 Task: Schedule a 90-minute art history lecture and gallery tour with an art historian for cultural enrichment.
Action: Mouse pressed left at (586, 236)
Screenshot: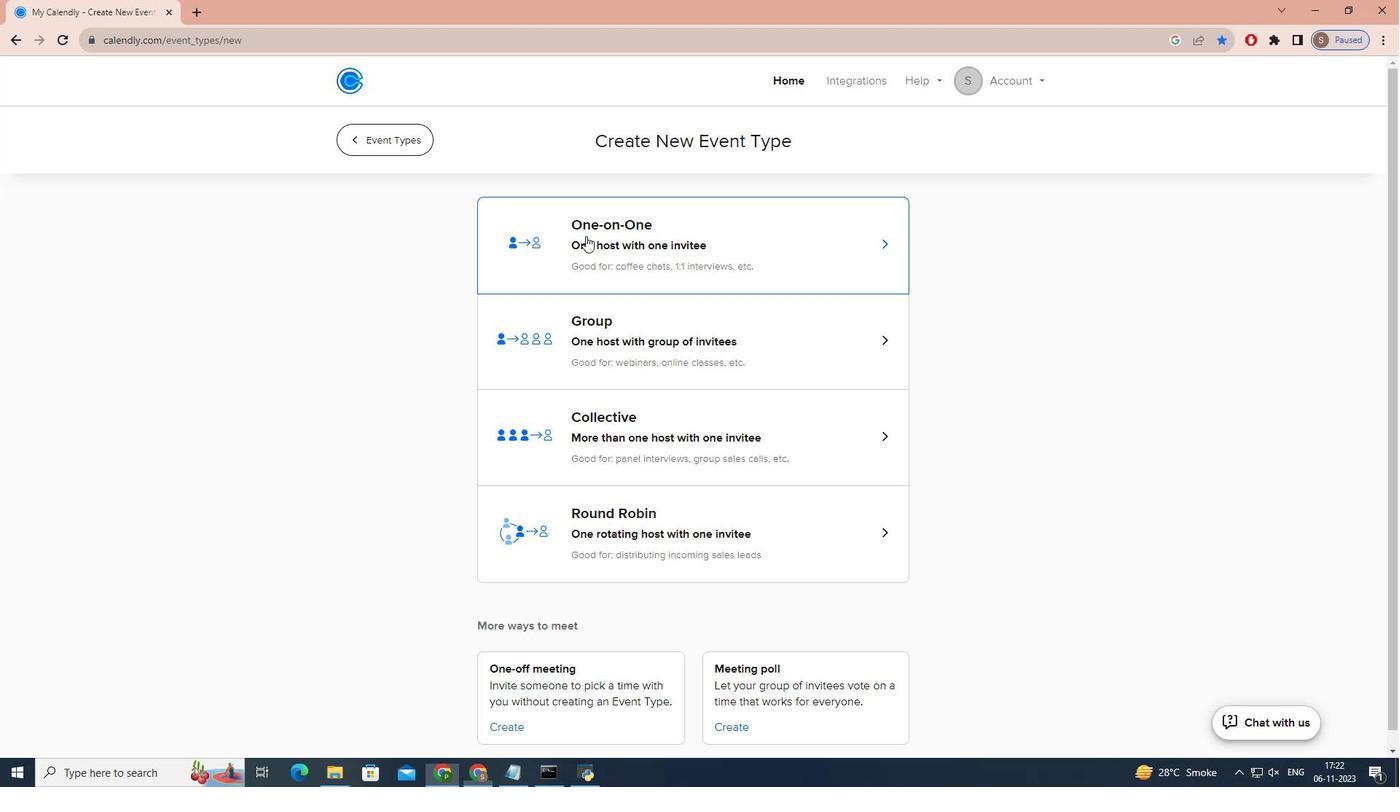 
Action: Mouse moved to (537, 343)
Screenshot: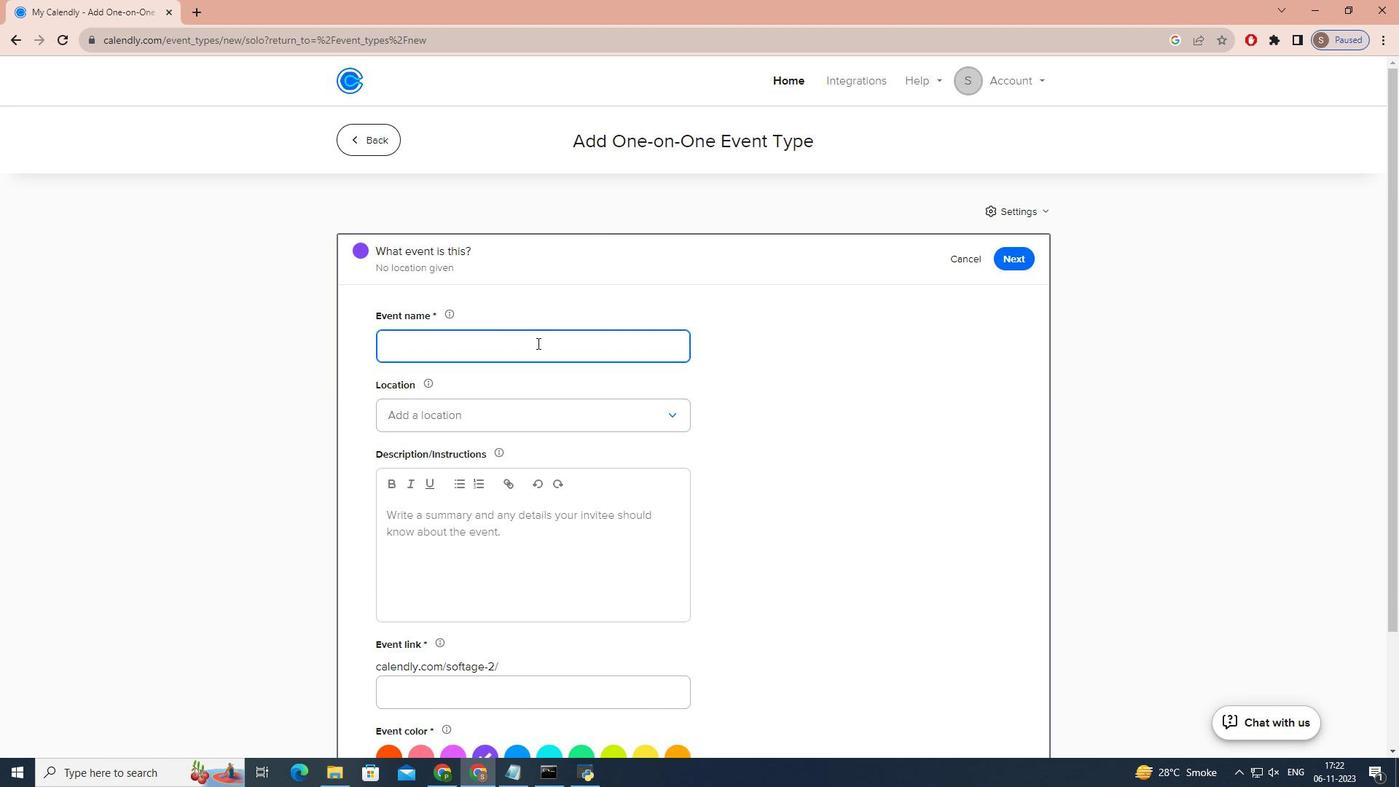 
Action: Key pressed a<Key.caps_lock>RT<Key.space><Key.caps_lock>h<Key.caps_lock>ISTORY<Key.space><Key.caps_lock>l<Key.caps_lock>ECTURE<Key.space>AND<Key.space><Key.caps_lock>g<Key.caps_lock>ALLERY<Key.space><Key.caps_lock>t<Key.caps_lock>OUR
Screenshot: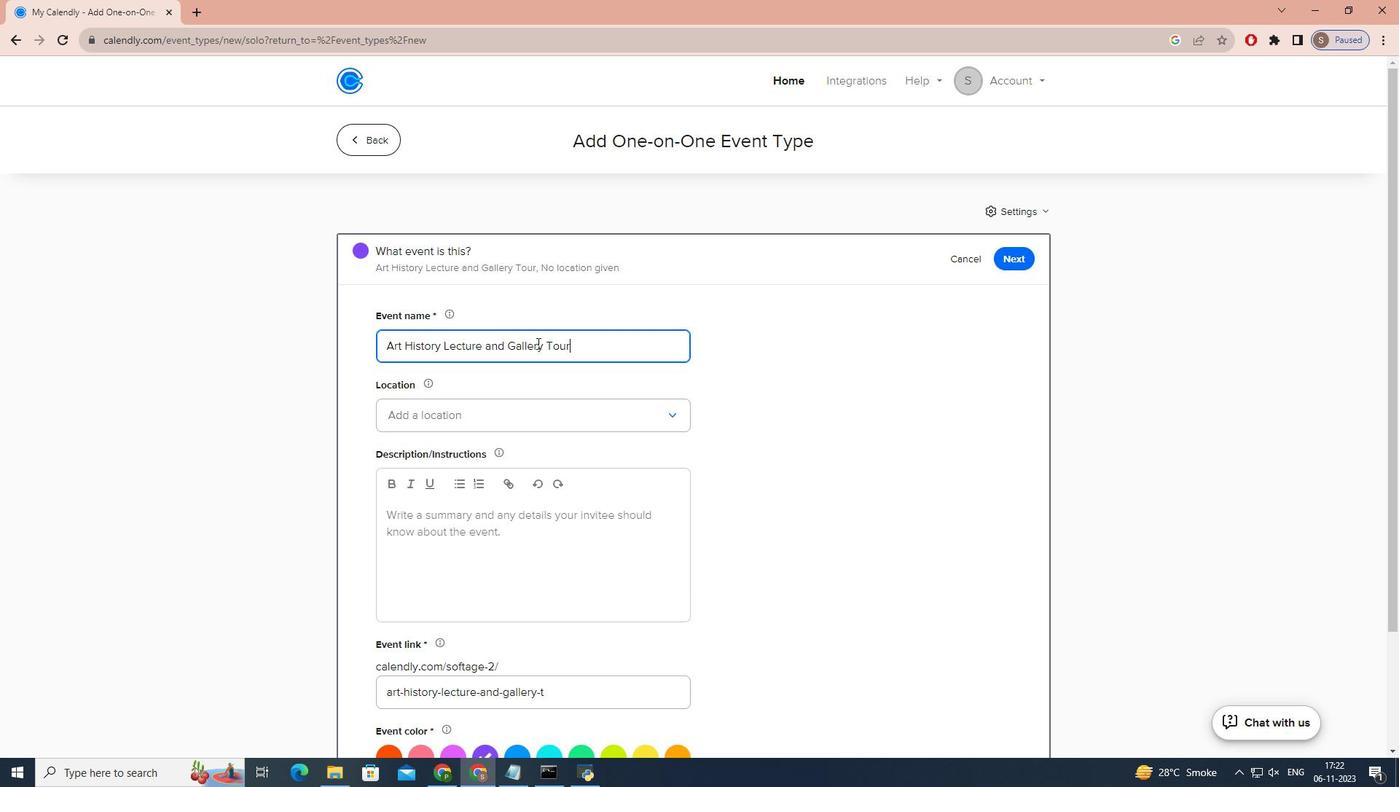 
Action: Mouse moved to (543, 417)
Screenshot: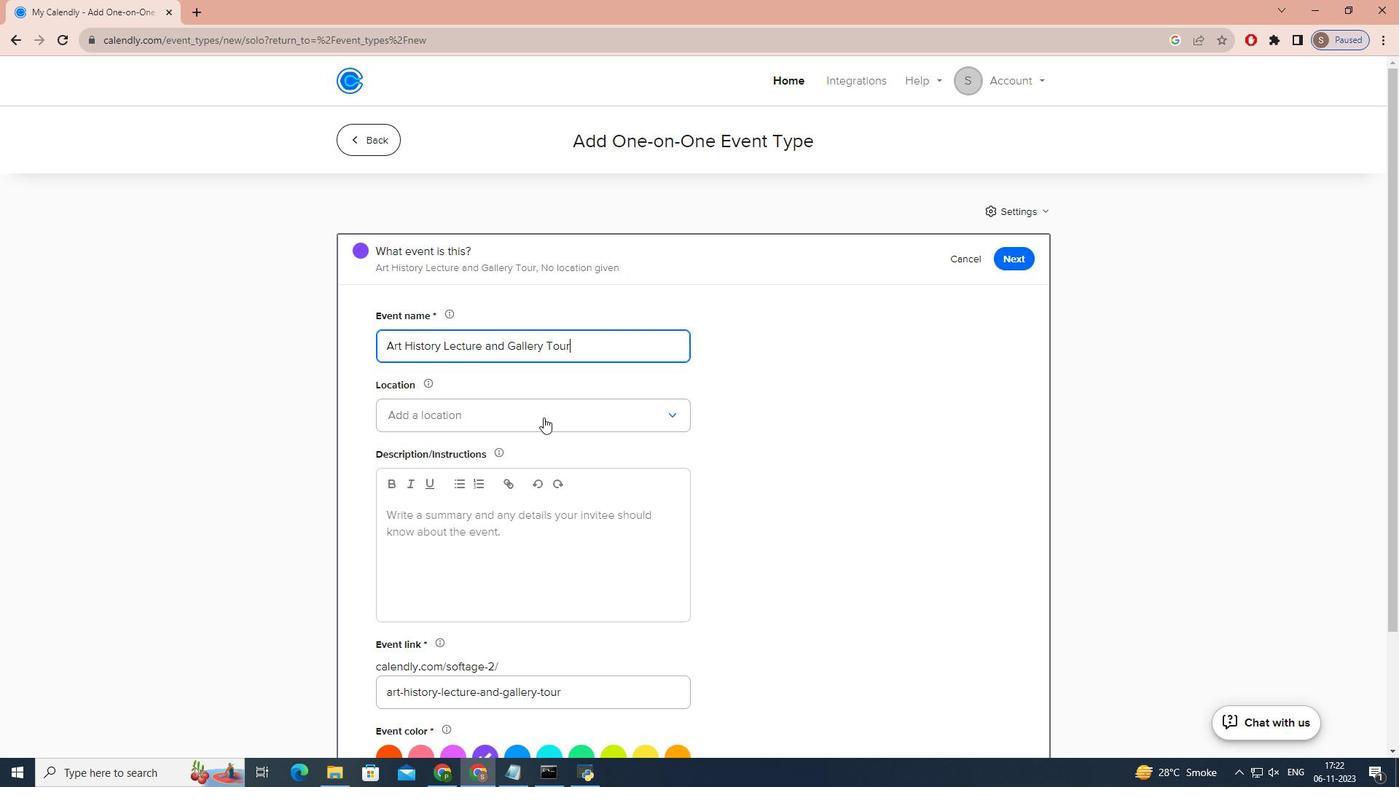 
Action: Mouse pressed left at (543, 417)
Screenshot: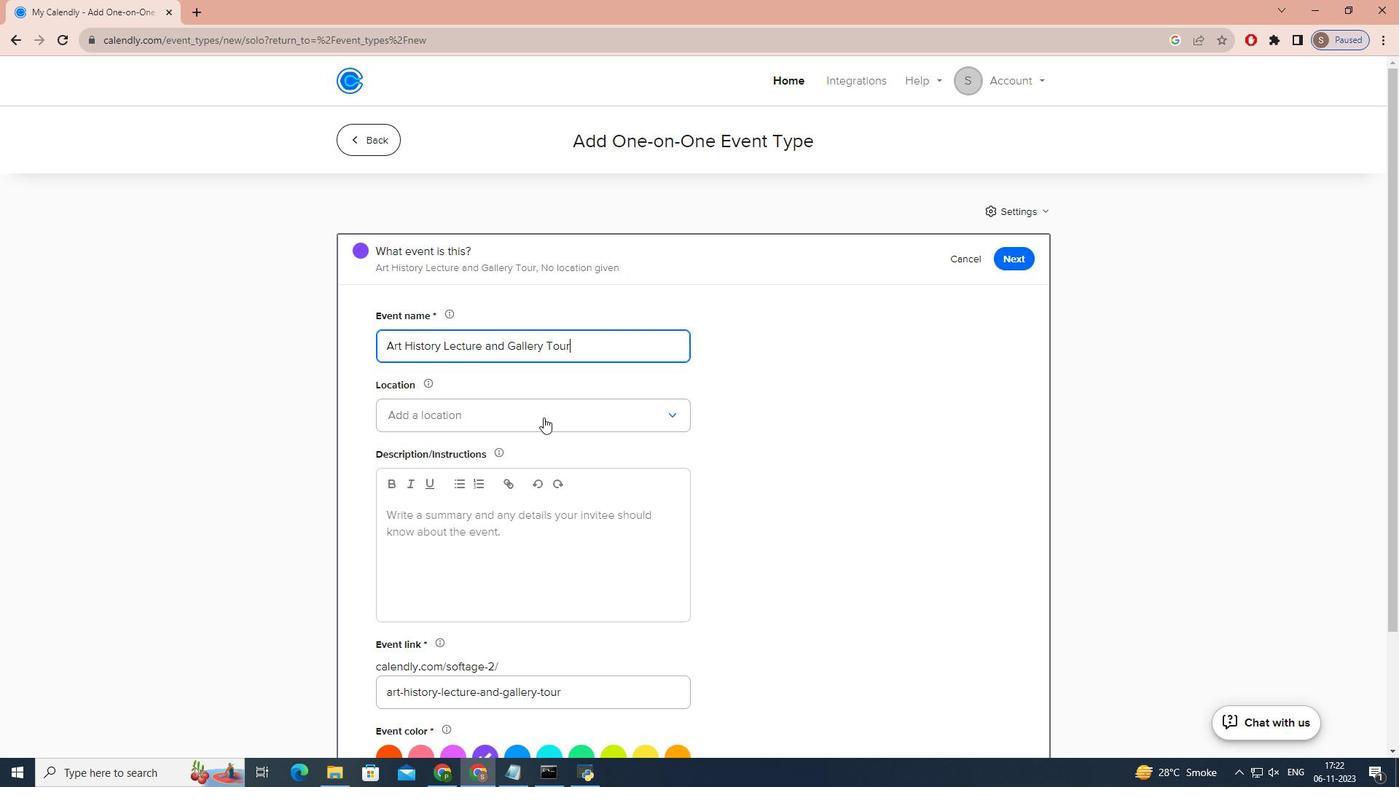 
Action: Mouse moved to (543, 453)
Screenshot: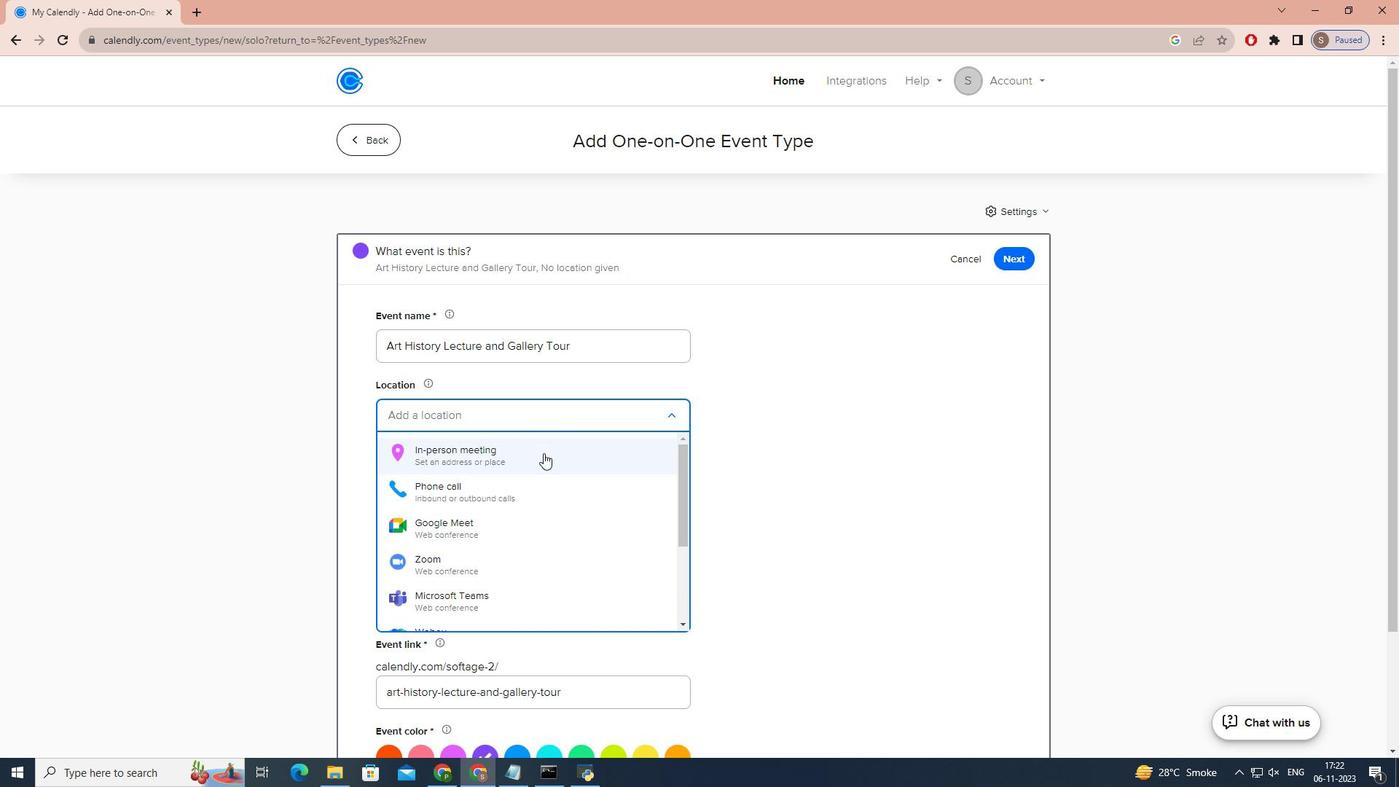 
Action: Mouse pressed left at (543, 453)
Screenshot: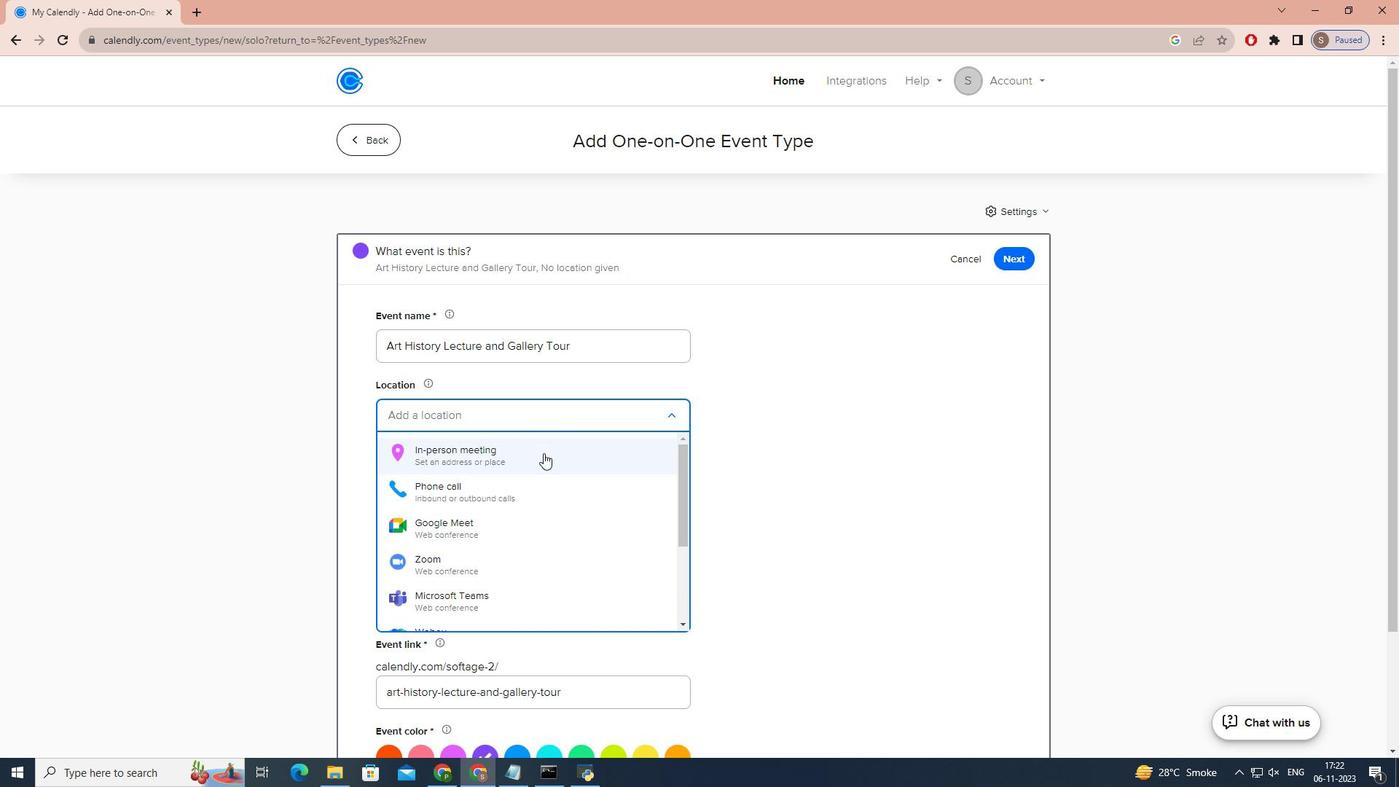 
Action: Mouse moved to (610, 253)
Screenshot: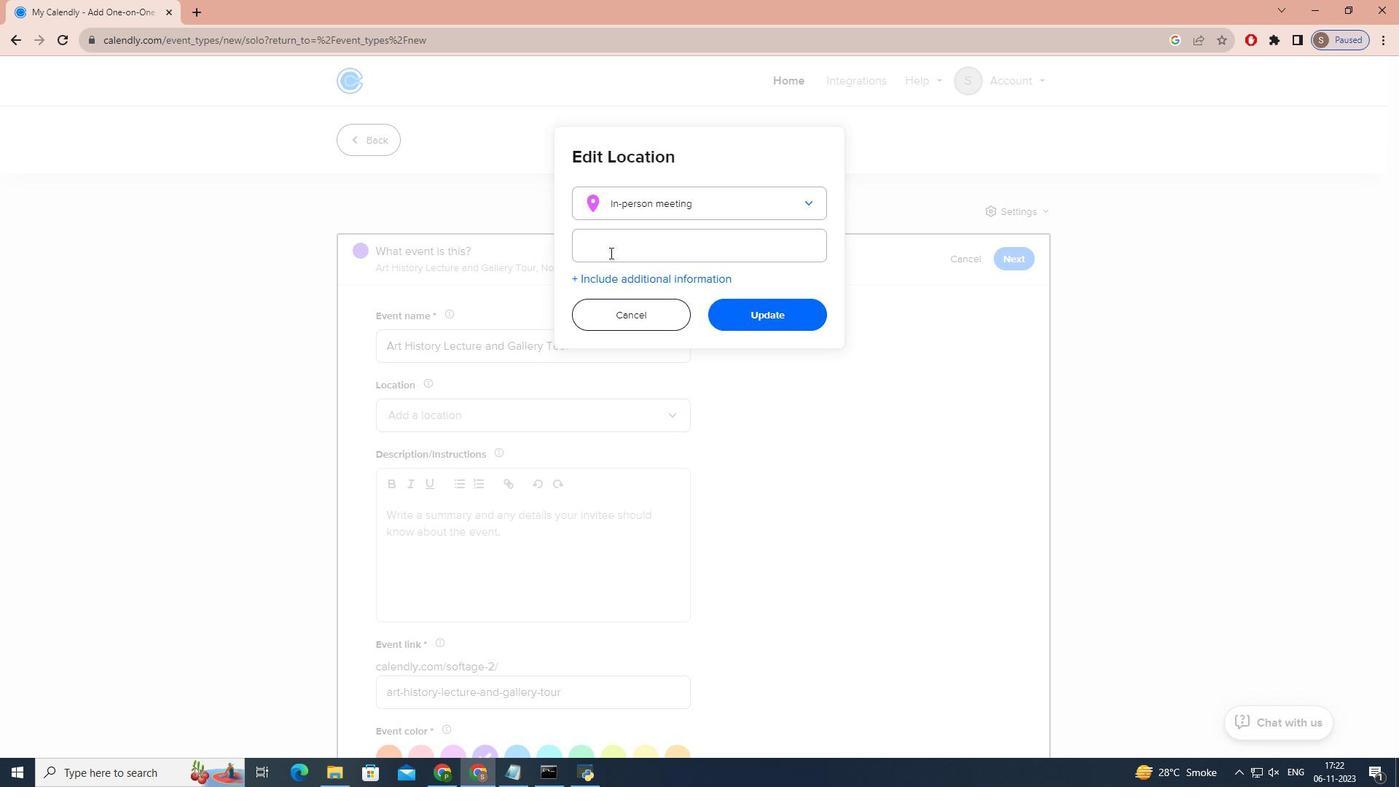 
Action: Mouse pressed left at (610, 253)
Screenshot: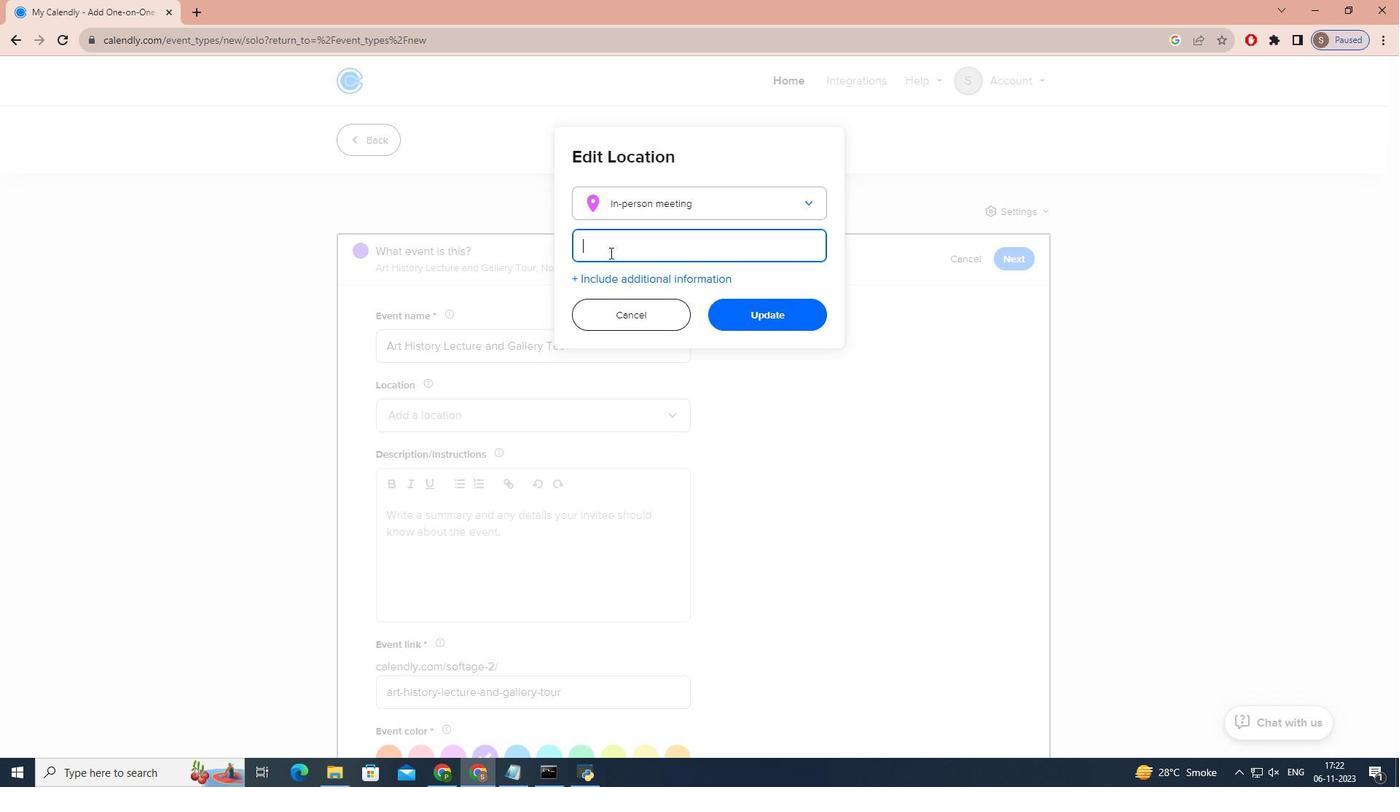 
Action: Key pressed <Key.caps_lock>t<Key.caps_lock>HE<Key.space><Key.caps_lock>m<Key.caps_lock>ETROPOLITAN<Key.space><Key.caps_lock>m<Key.caps_lock>UESUM<Key.space>OF<Key.space><Key.caps_lock>a<Key.caps_lock>RT
Screenshot: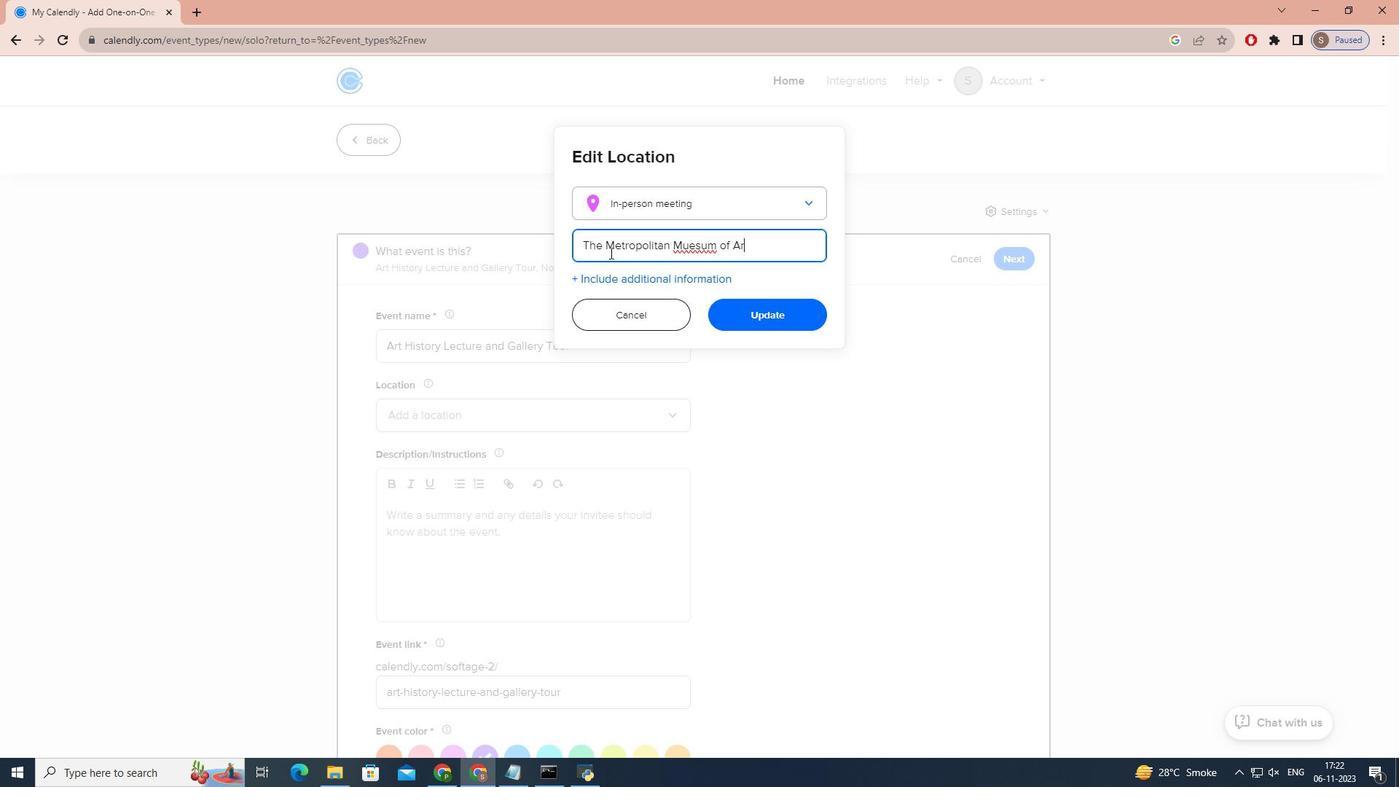 
Action: Mouse moved to (687, 247)
Screenshot: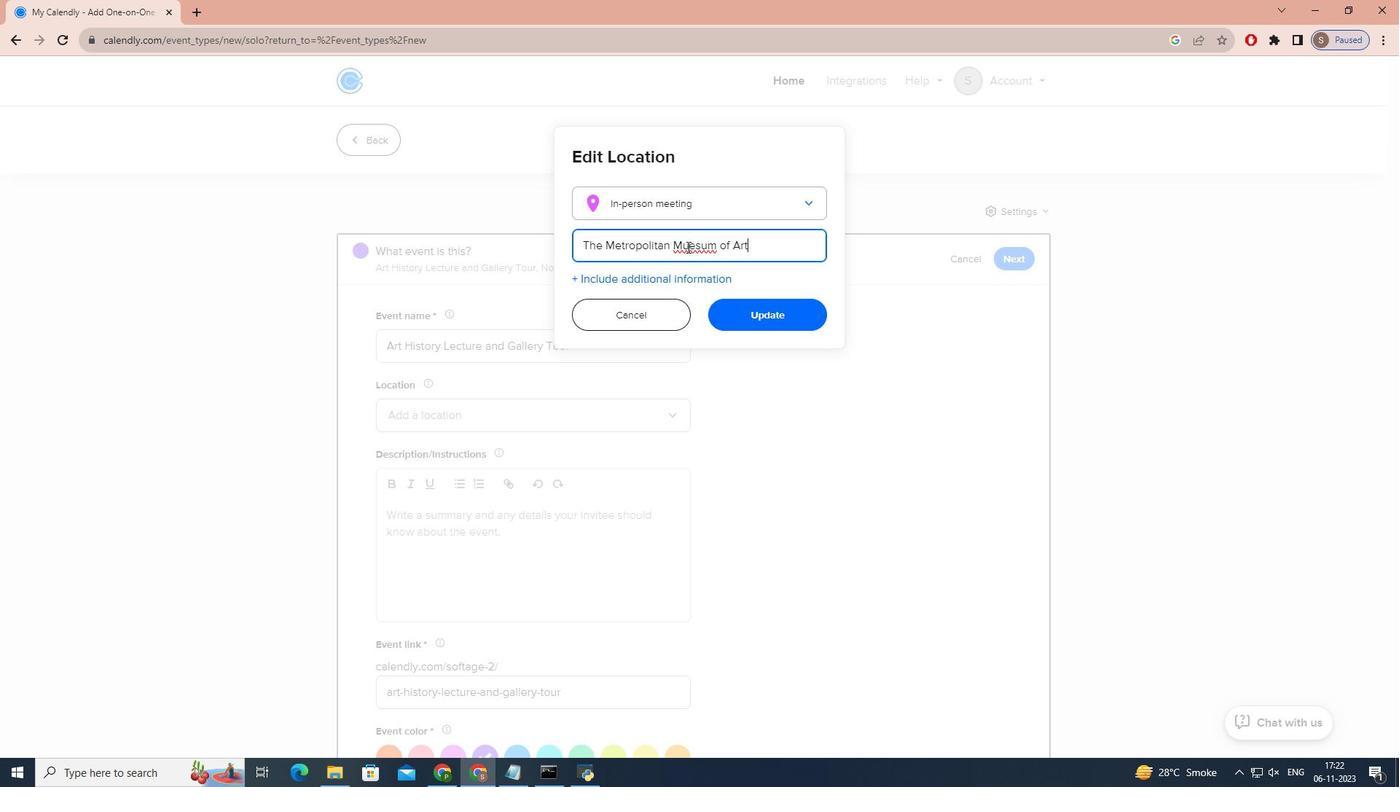 
Action: Mouse pressed left at (687, 247)
Screenshot: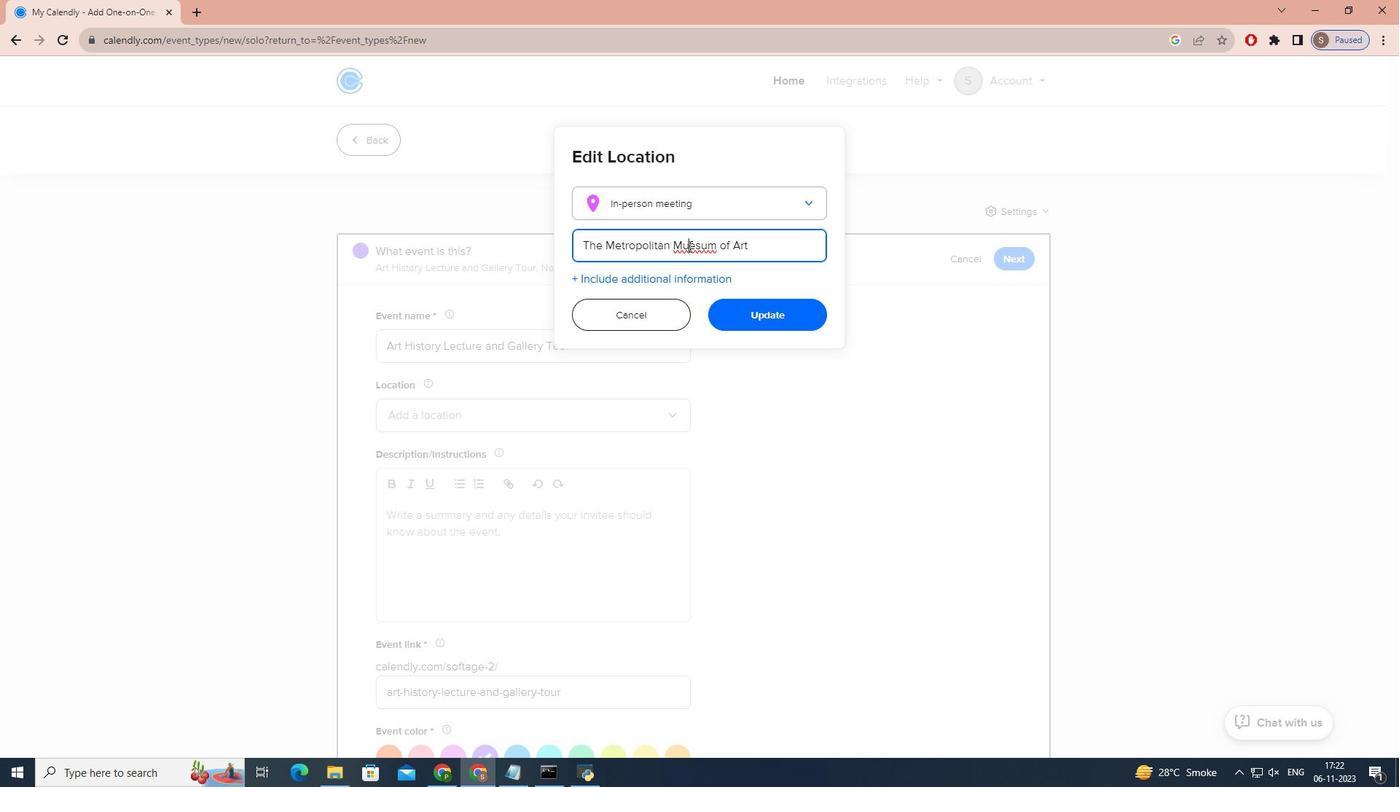 
Action: Mouse moved to (689, 246)
Screenshot: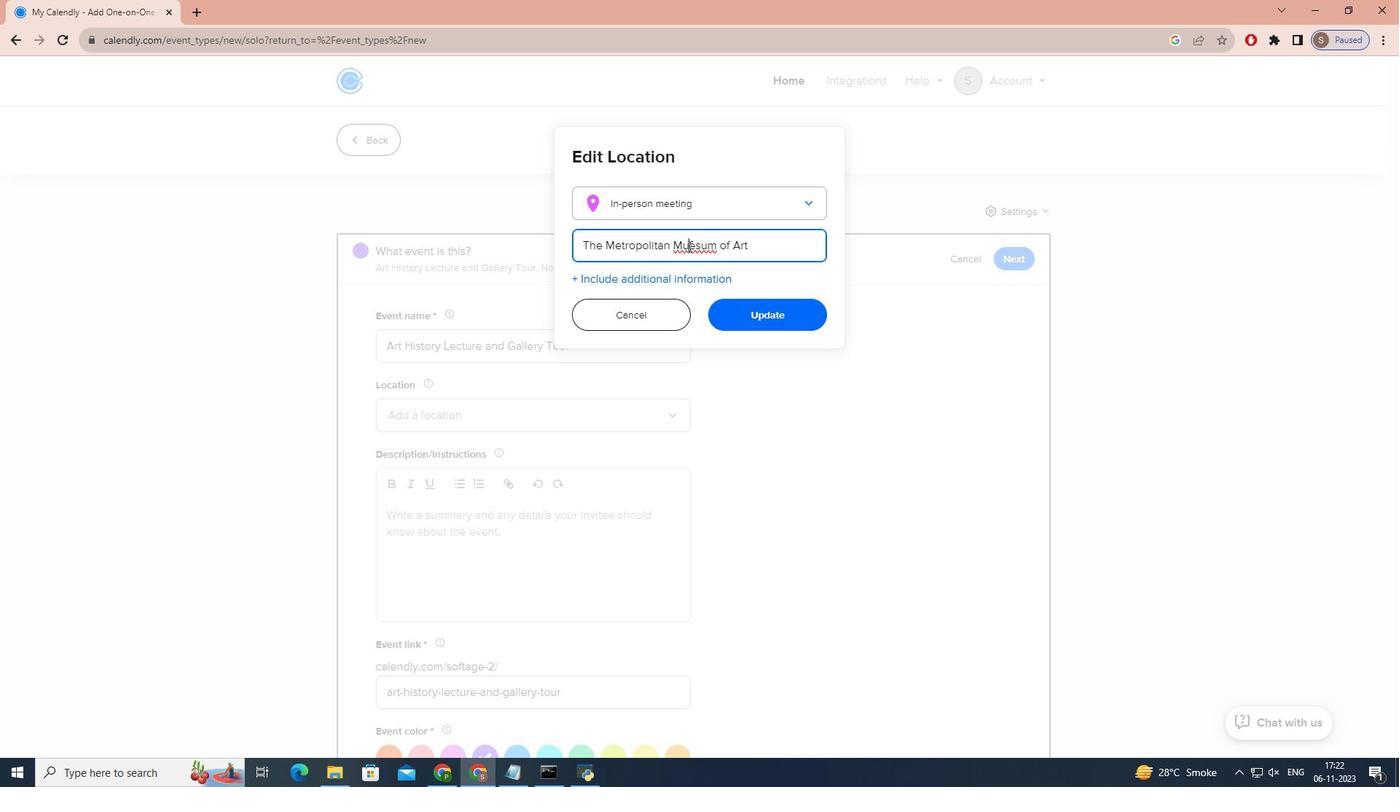 
Action: Key pressed S
Screenshot: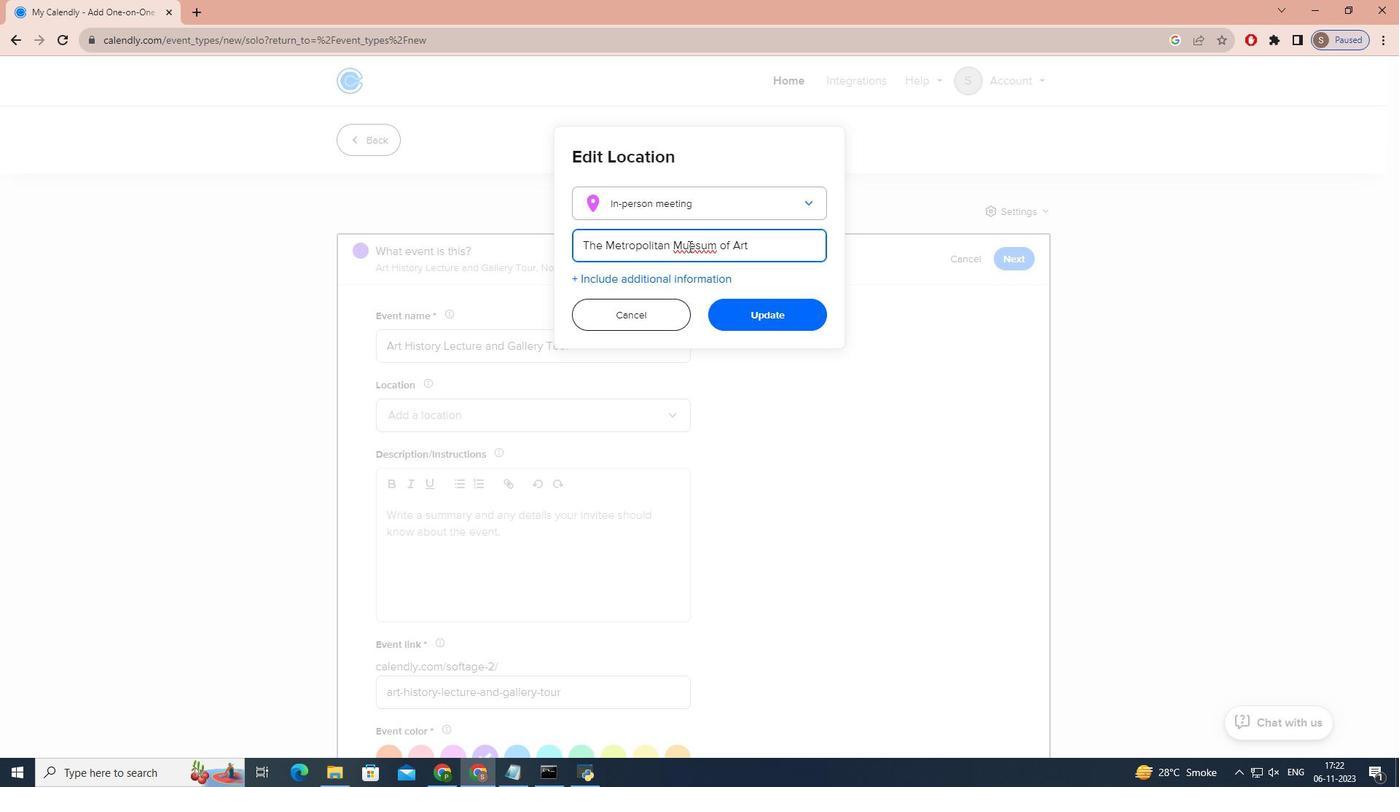 
Action: Mouse moved to (711, 247)
Screenshot: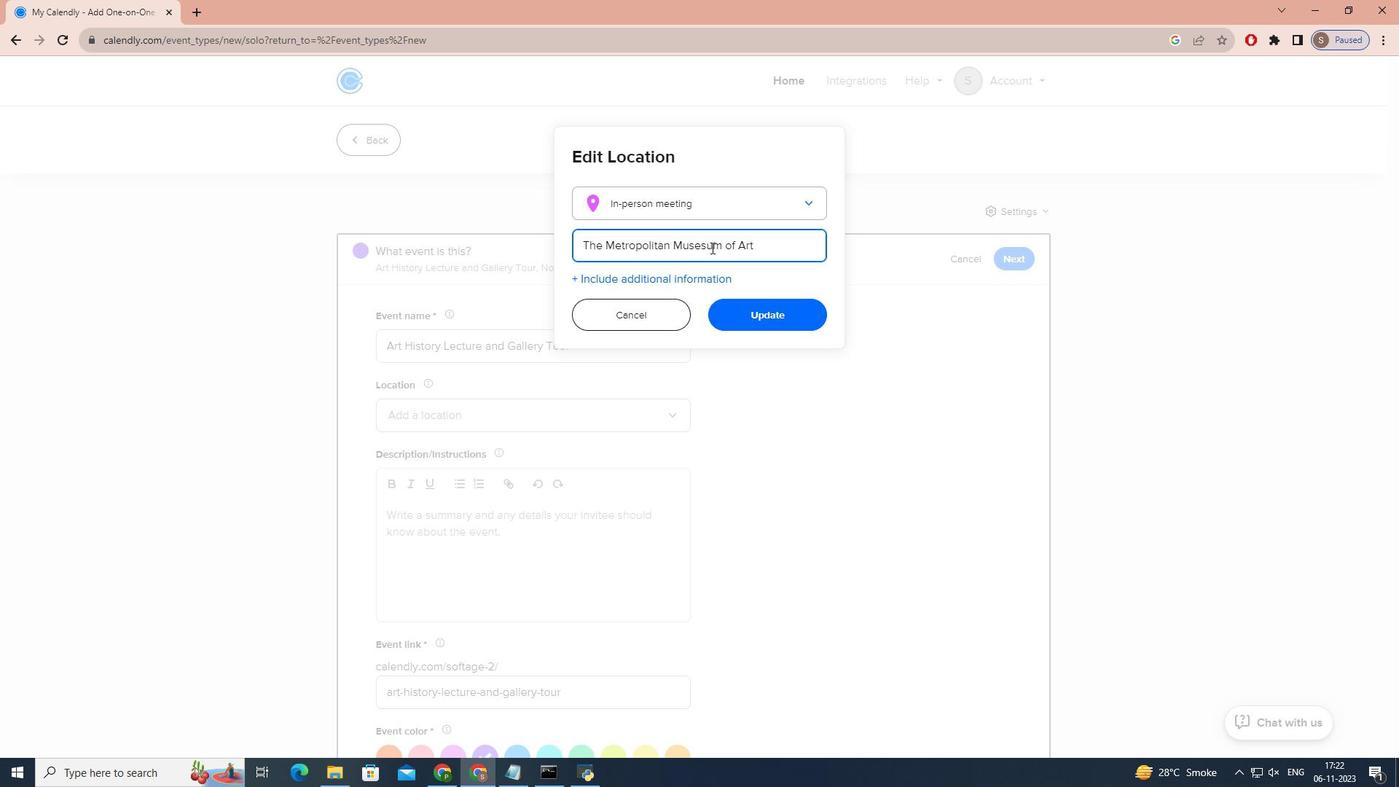 
Action: Mouse pressed left at (711, 247)
Screenshot: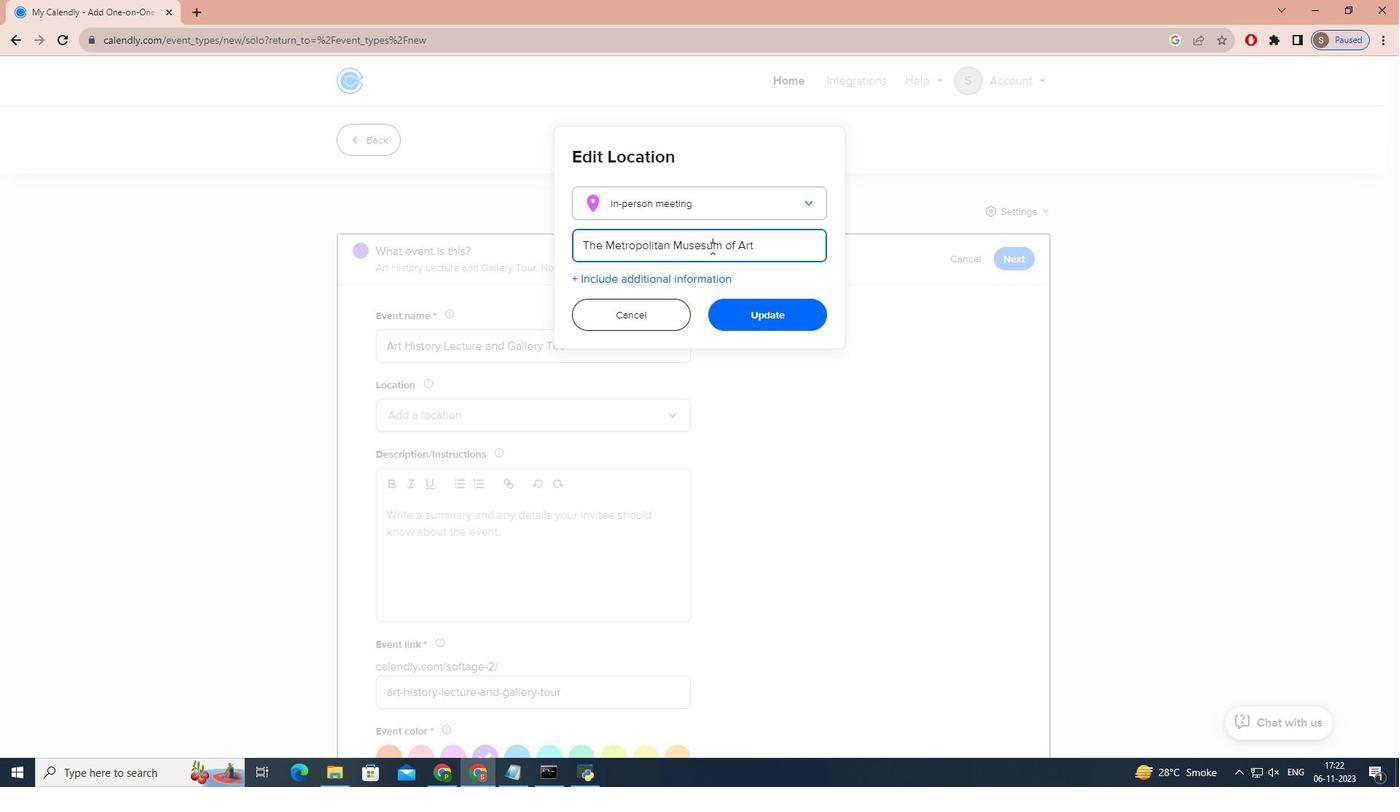 
Action: Mouse moved to (704, 242)
Screenshot: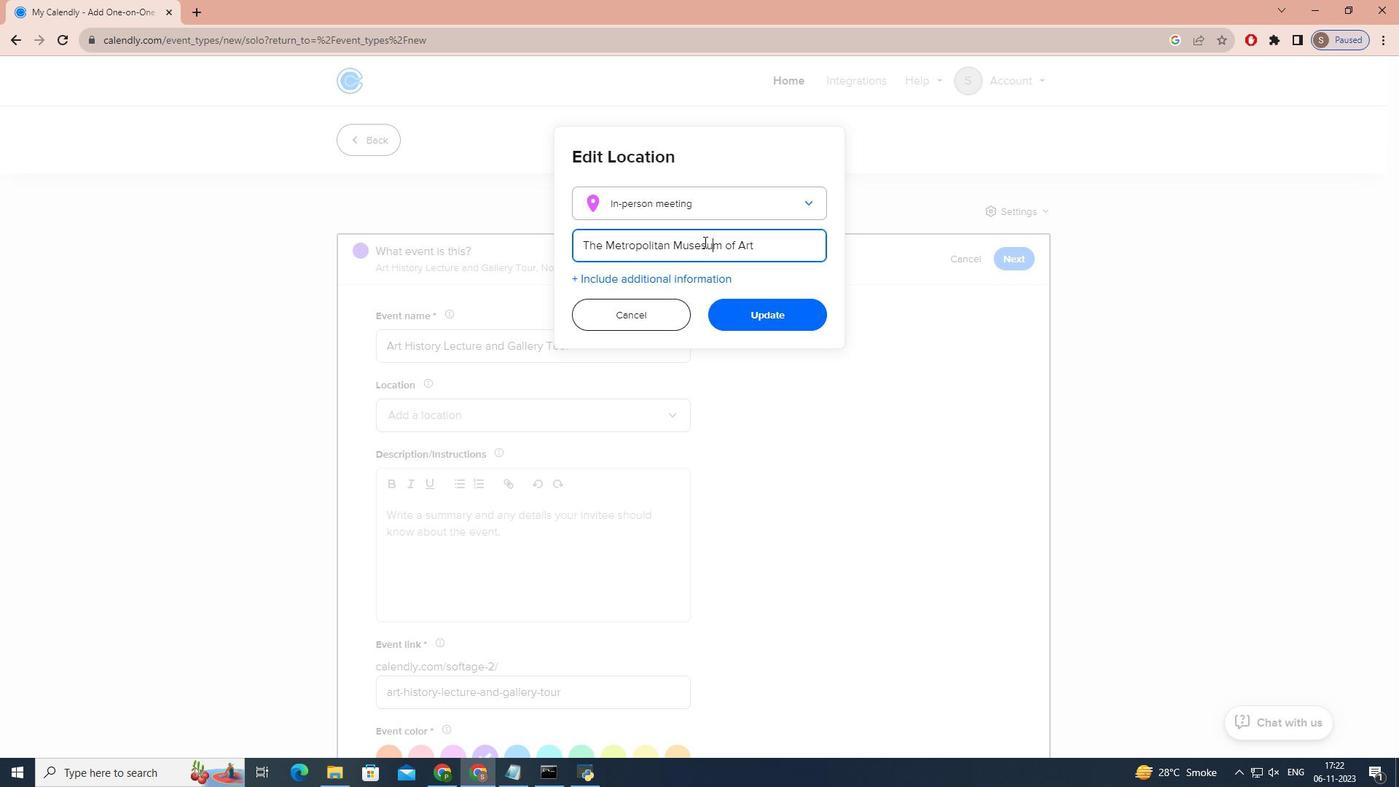 
Action: Mouse pressed left at (704, 242)
Screenshot: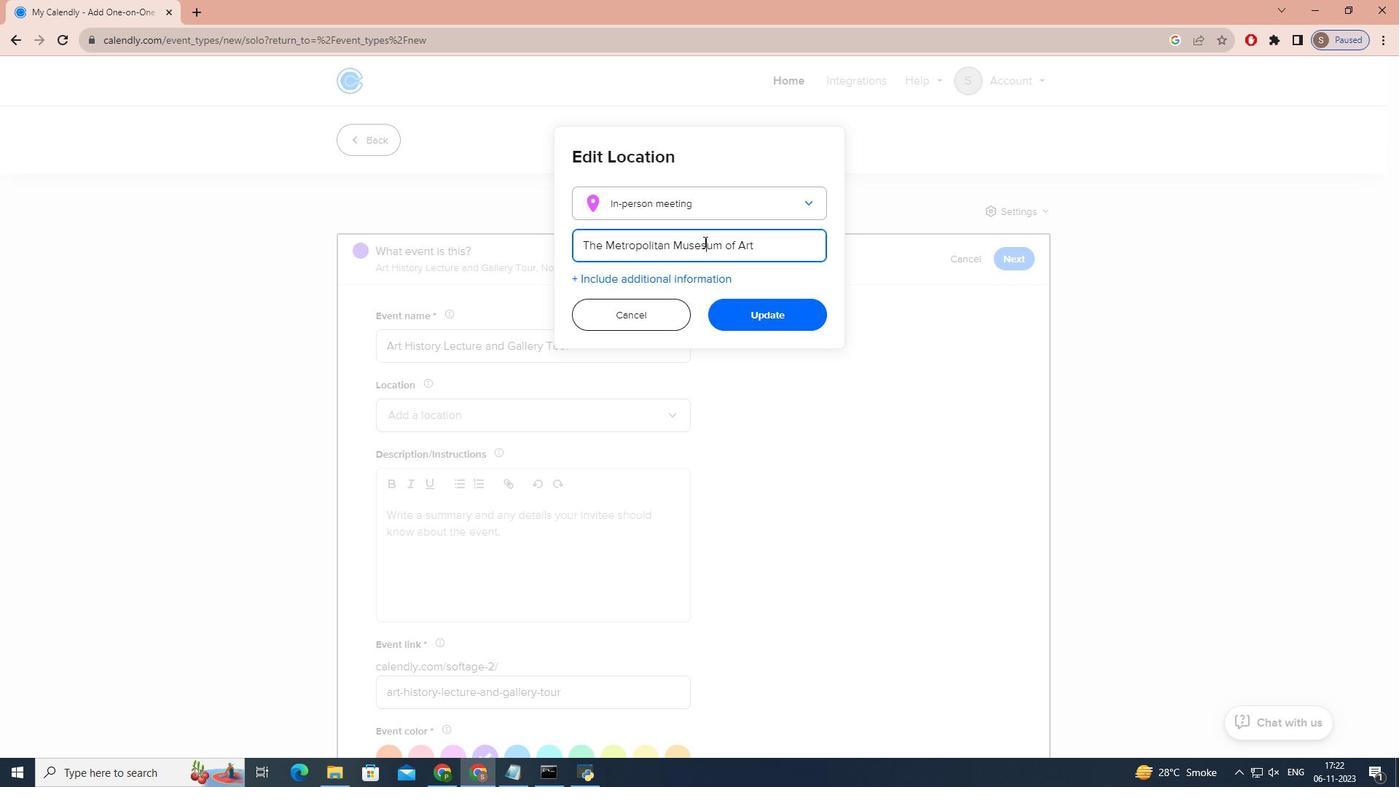 
Action: Key pressed <Key.backspace>
Screenshot: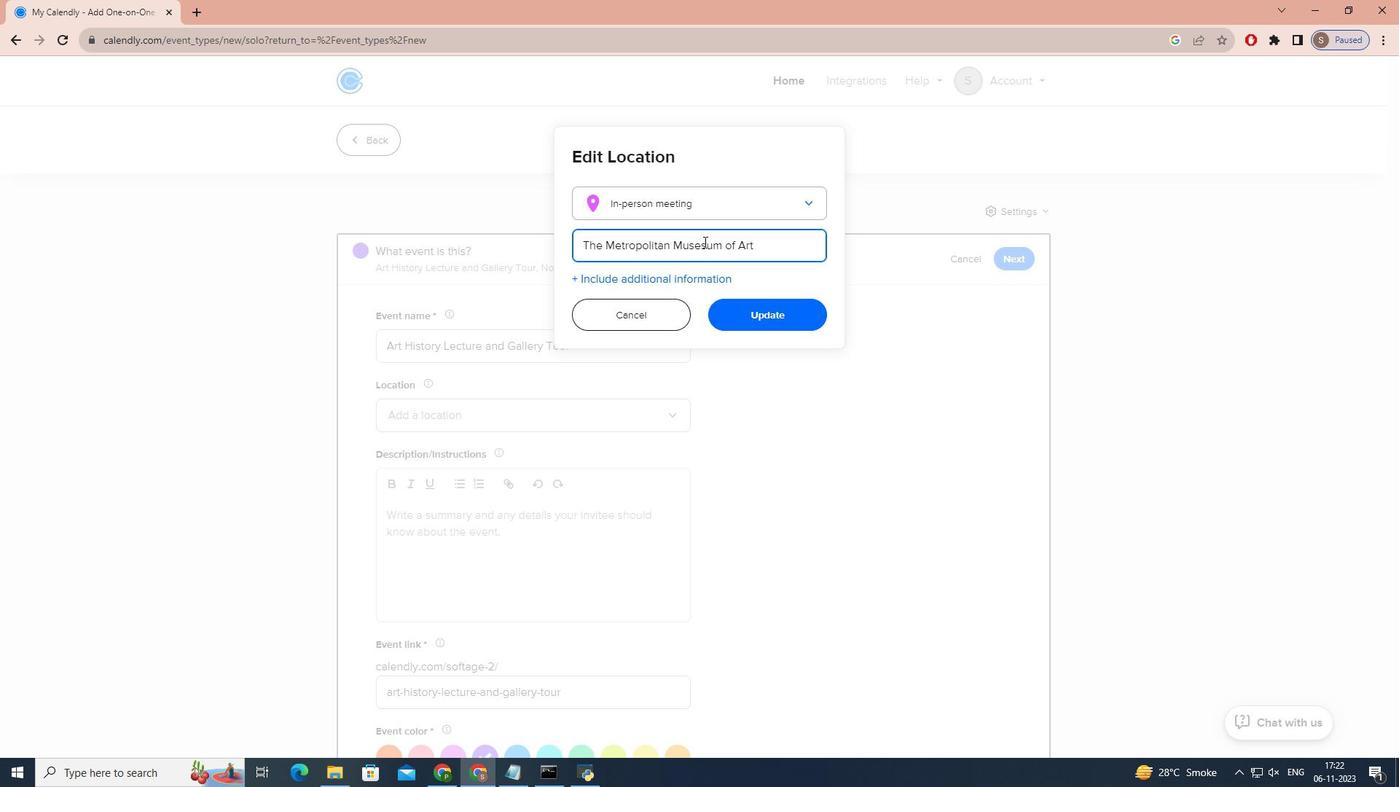 
Action: Mouse moved to (744, 244)
Screenshot: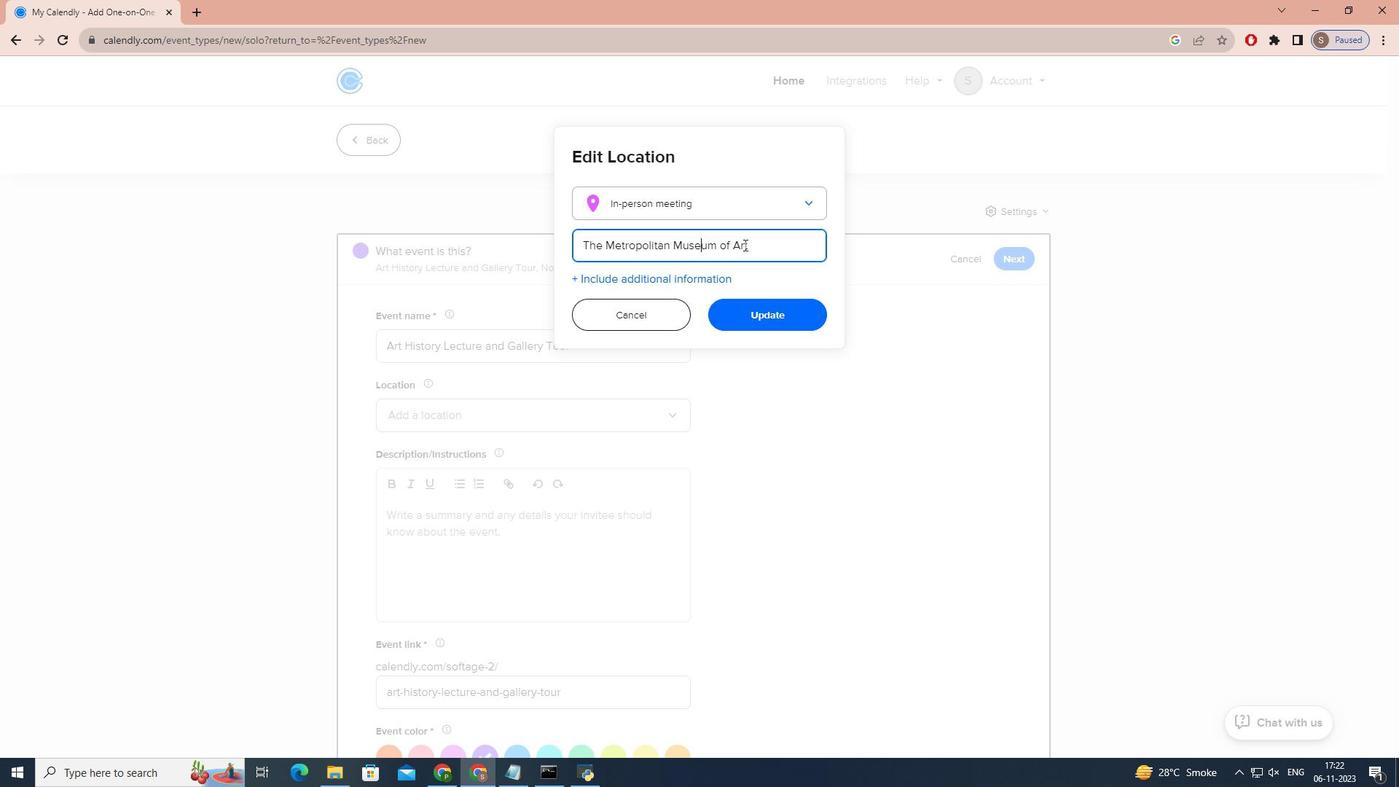 
Action: Mouse pressed left at (744, 244)
Screenshot: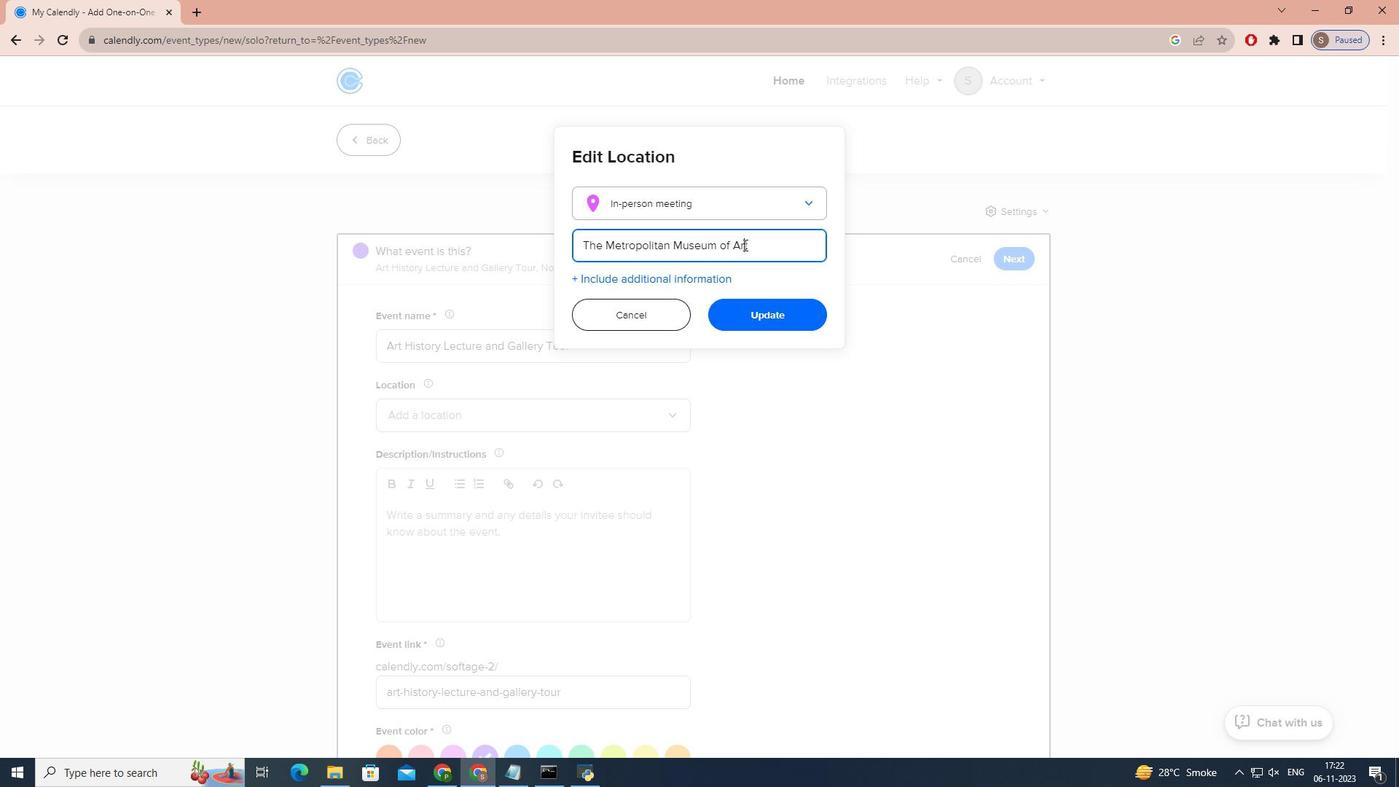 
Action: Mouse moved to (768, 245)
Screenshot: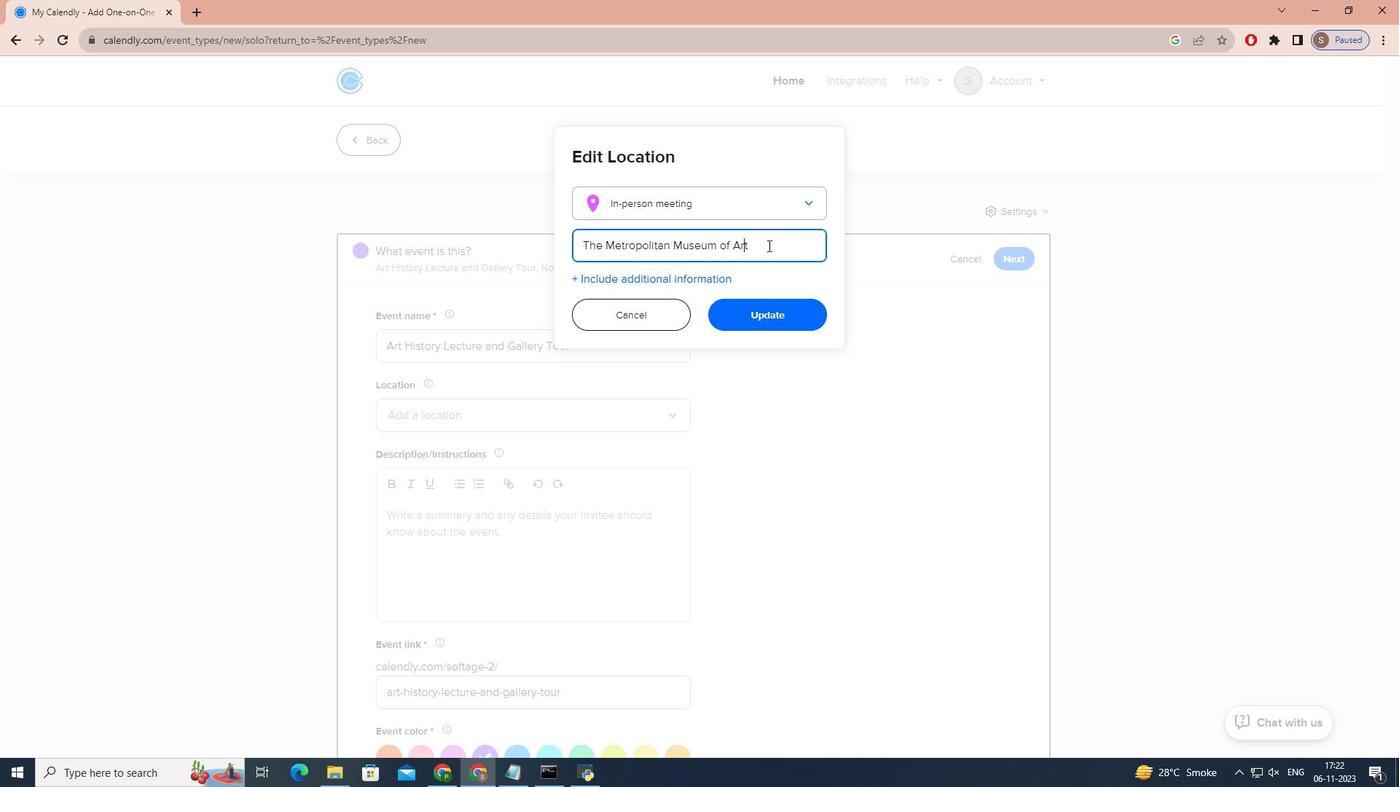 
Action: Mouse pressed left at (768, 245)
Screenshot: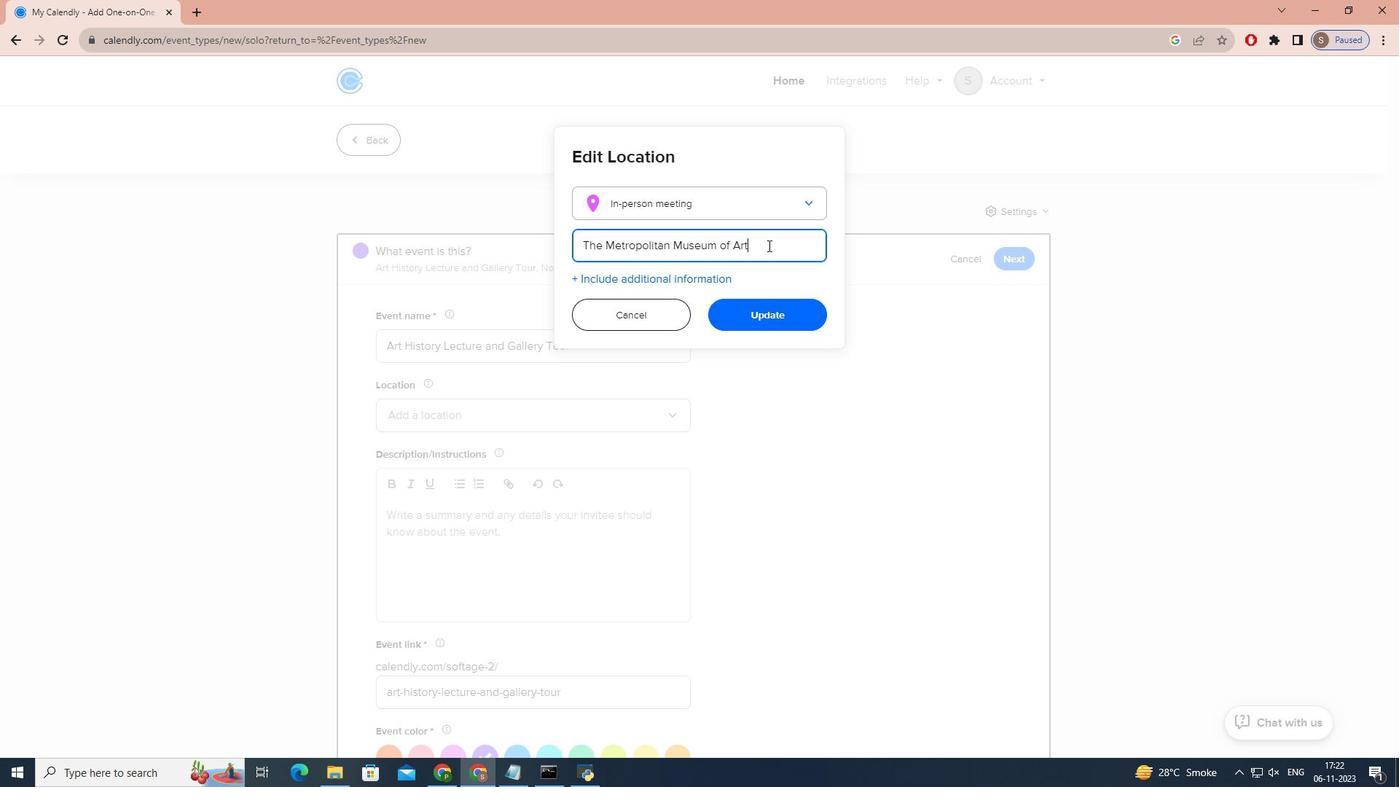 
Action: Key pressed ,<Key.space><Key.caps_lock>n<Key.caps_lock>EW<Key.space><Key.caps_lock>y<Key.caps_lock>ORK<Key.space><Key.caps_lock>c<Key.caps_lock>ITY,<Key.space><Key.caps_lock>ny,<Key.space>usa
Screenshot: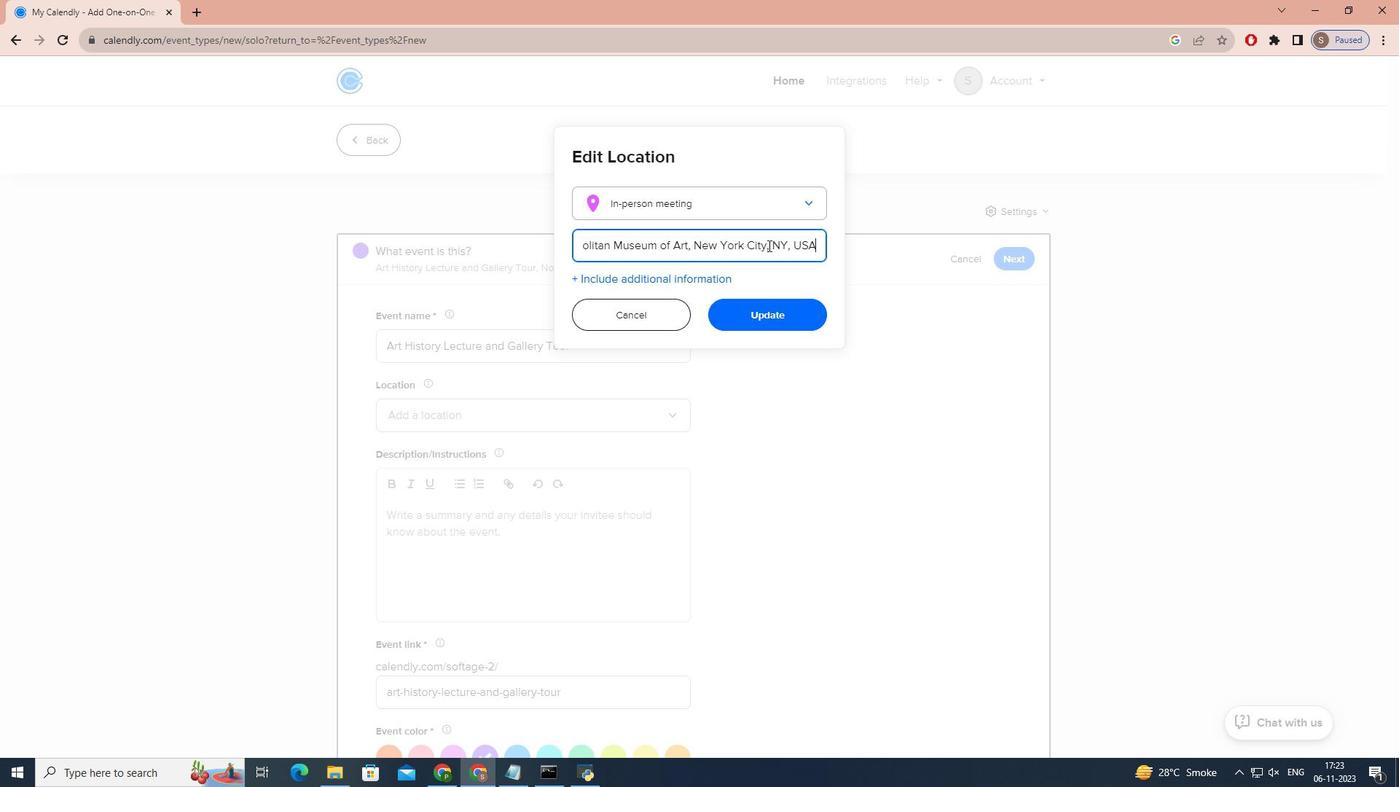 
Action: Mouse moved to (792, 315)
Screenshot: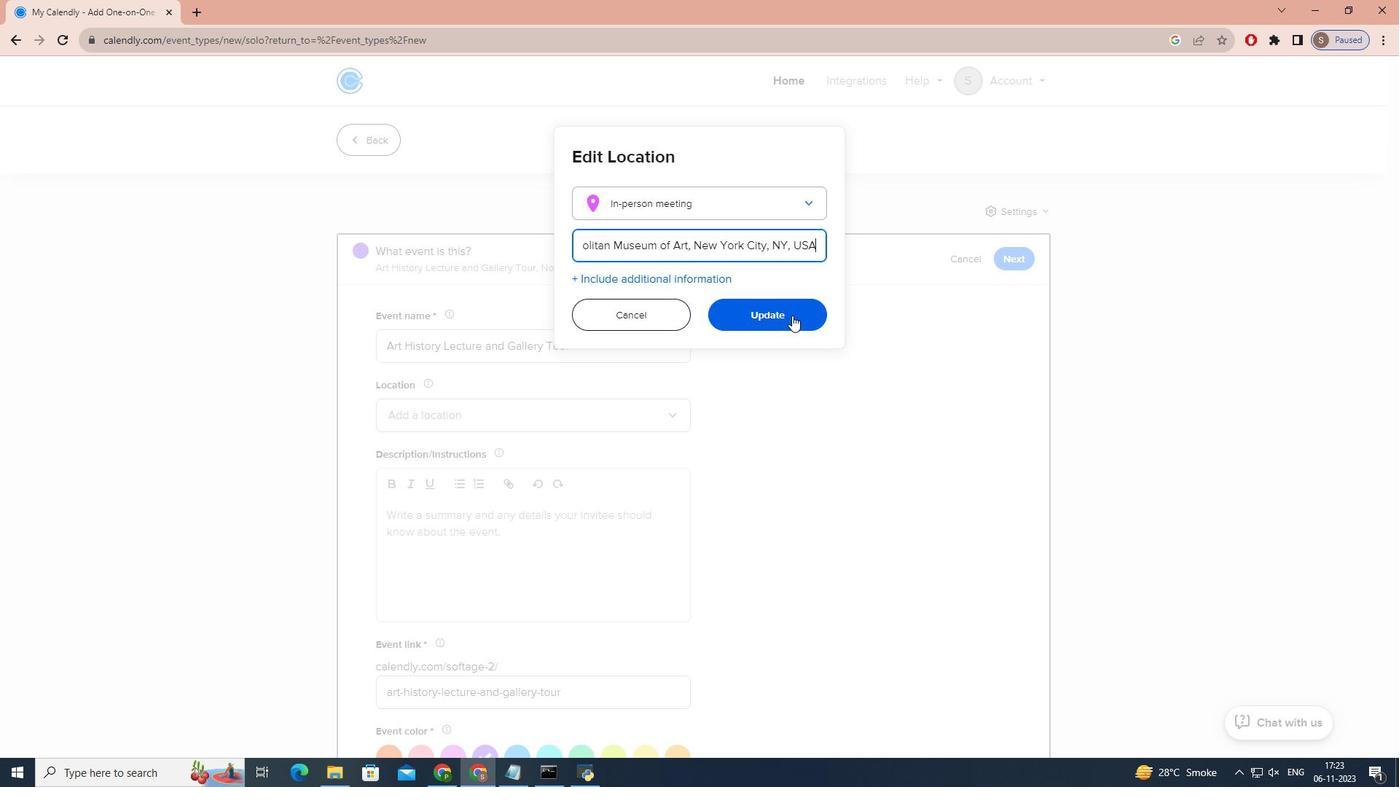 
Action: Mouse pressed left at (792, 315)
Screenshot: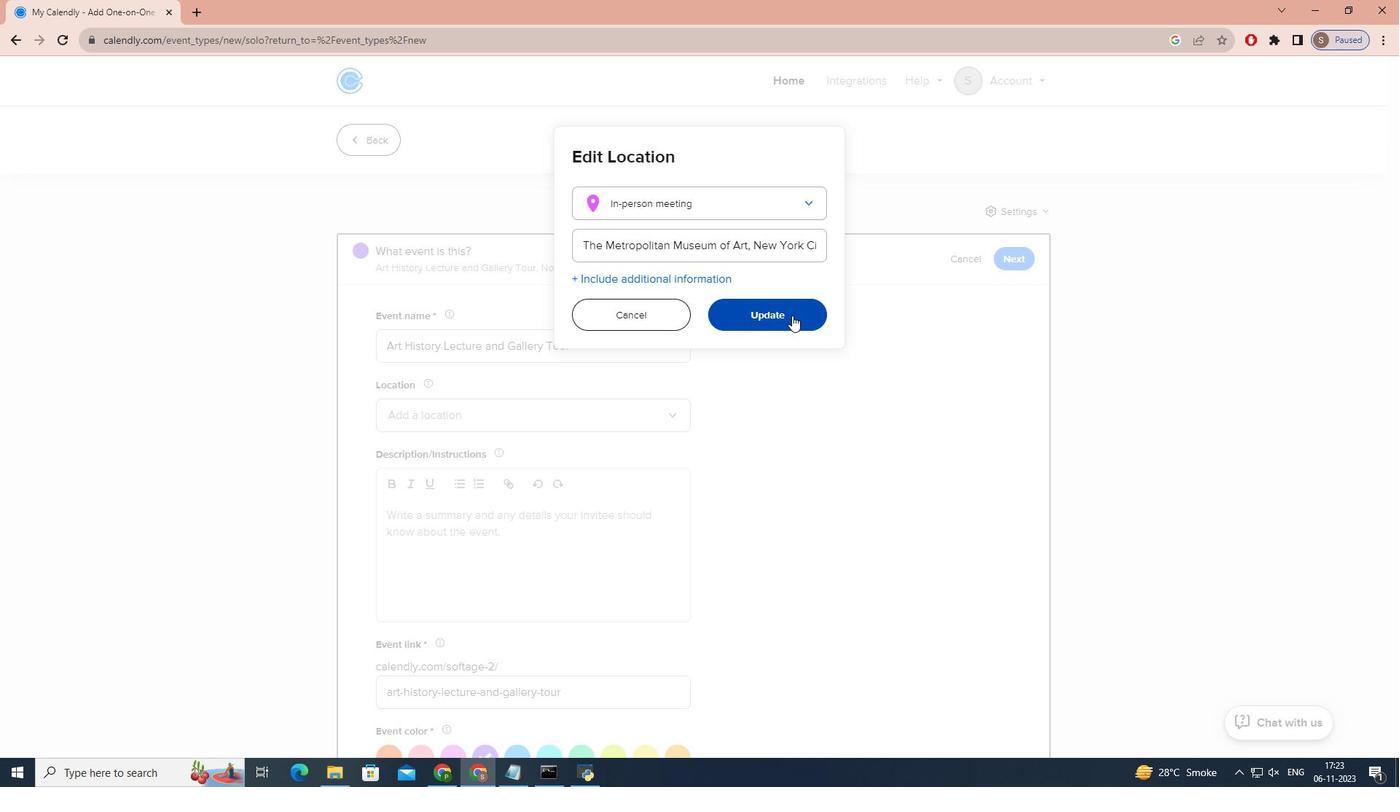 
Action: Mouse moved to (471, 576)
Screenshot: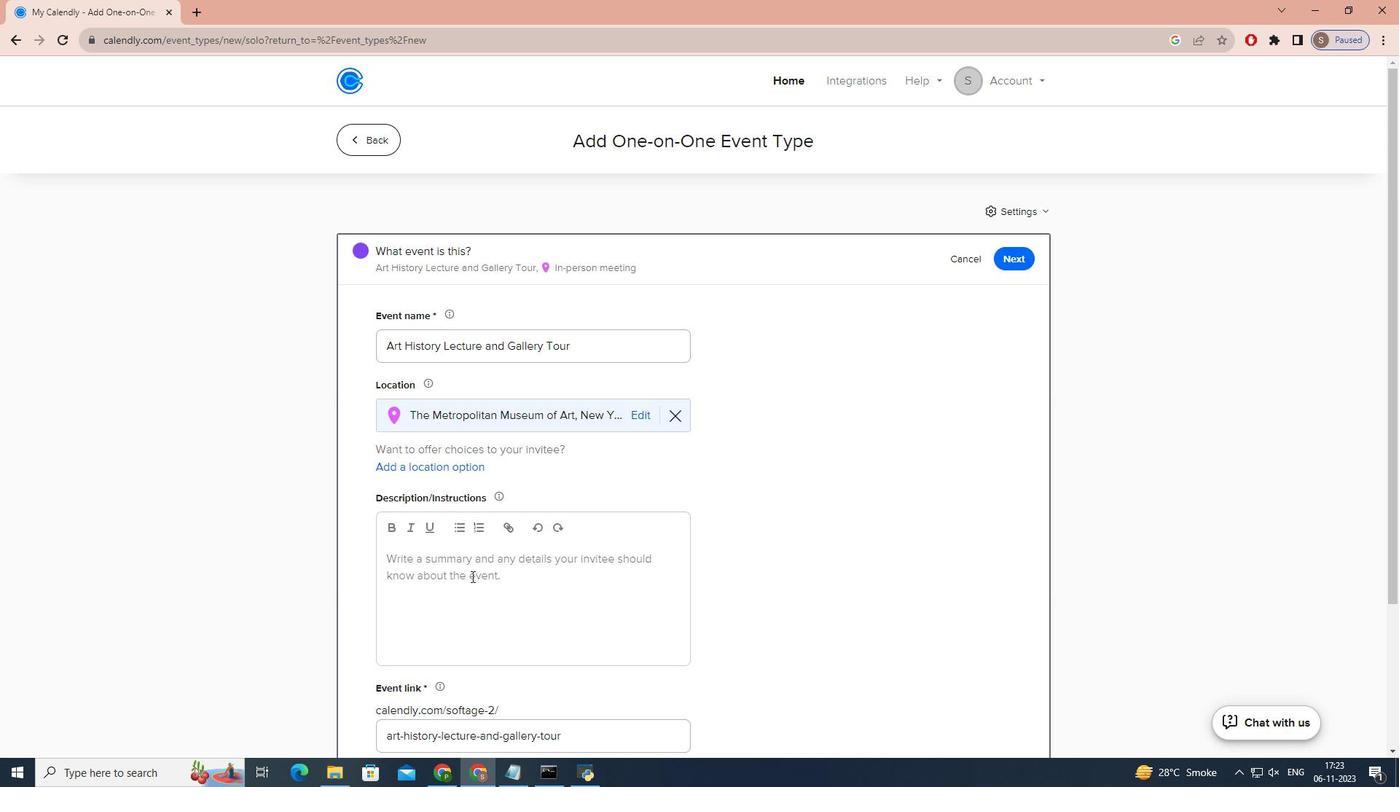 
Action: Mouse pressed left at (471, 576)
Screenshot: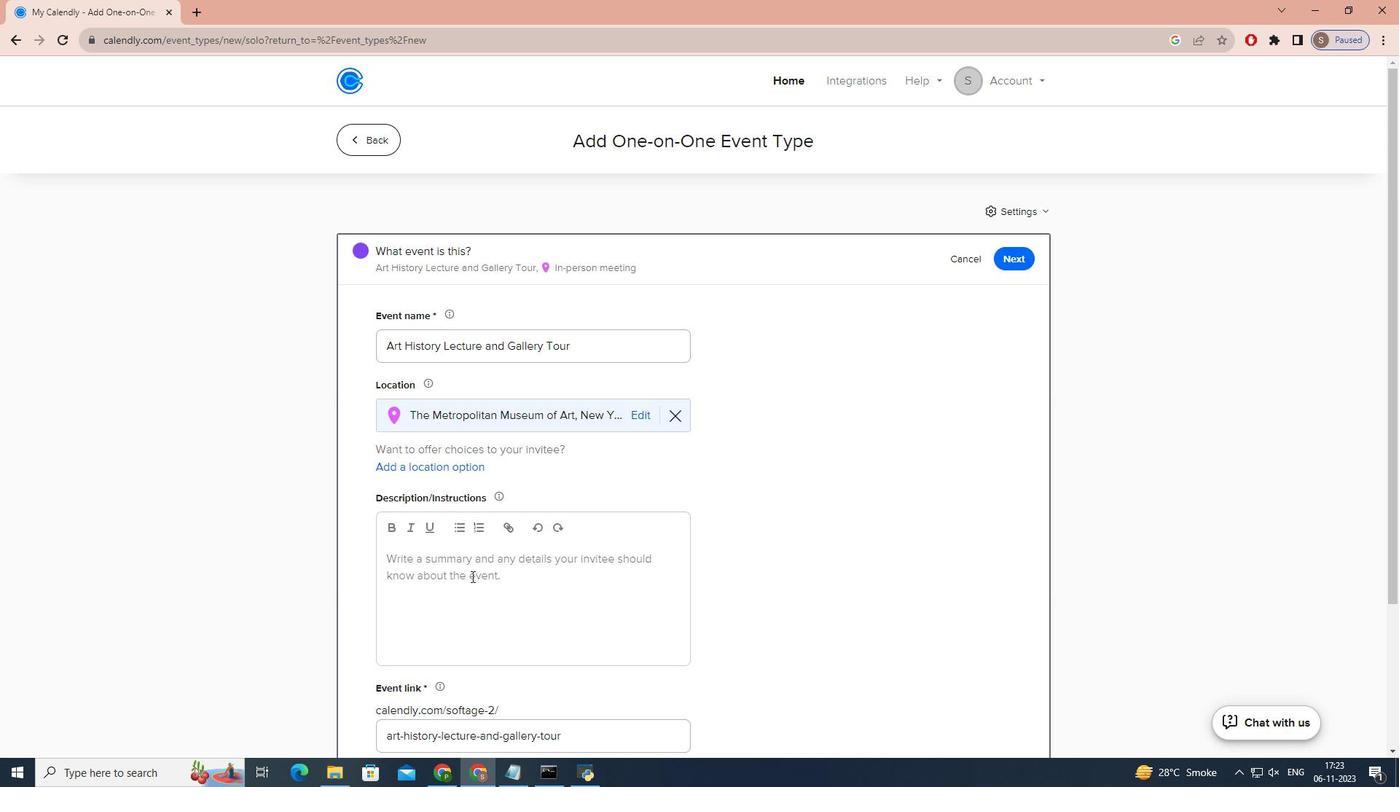 
Action: Key pressed j<Key.caps_lock>OIN<Key.space>US<Key.space>FOR<Key.space>A<Key.space>CAPTIVATING<Key.space>ART<Key.space>HISTORY,<Key.space>FROM<Key.space>THE<Key.space><Key.backspace><Key.backspace><Key.backspace><Key.backspace><Key.backspace><Key.backspace><Key.backspace><Key.backspace><Key.backspace><Key.backspace><Key.backspace><Key.space>LECTURE<Key.space>AD<Key.backspace>ND<Key.space>GALLERY<Key.space>TOUR<Key.space>WITH<Key.space>OUR<Key.space>KNOWLEDGEABLE<Key.space>ART<Key.space>HISO<Key.backspace>TORIAN,<Key.space><Key.caps_lock>d<Key.caps_lock>R.<Key.space><Key.caps_lock>s<Key.caps_lock>ARAH<Key.space><Key.caps_lock>j<Key.caps_lock>OHNSON.<Key.space><Key.enter><Key.caps_lock>e<Key.caps_lock>XPLORE<Key.space>THE<Key.space>WORLD<Key.space>OF<Key.space>ART<Key.space>AND<Key.space>GAIN<Key.space>CULTURAL<Key.space>ENRICHMENT<Key.space>S<Key.backspace>AS<Key.space>YOU<Key.space>DELVE<Key.space>INTO<Key.space>THE<Key.space>STORIES<Key.space>AND<Key.space>SIGNIFICANCE<Key.space>BEHIND<Key.space>SOME<Key.space>OF<Key.space>THE<Key.space>MOST<Key.space>ICONIC<Key.space>MASTERPIECES.<Key.space>
Screenshot: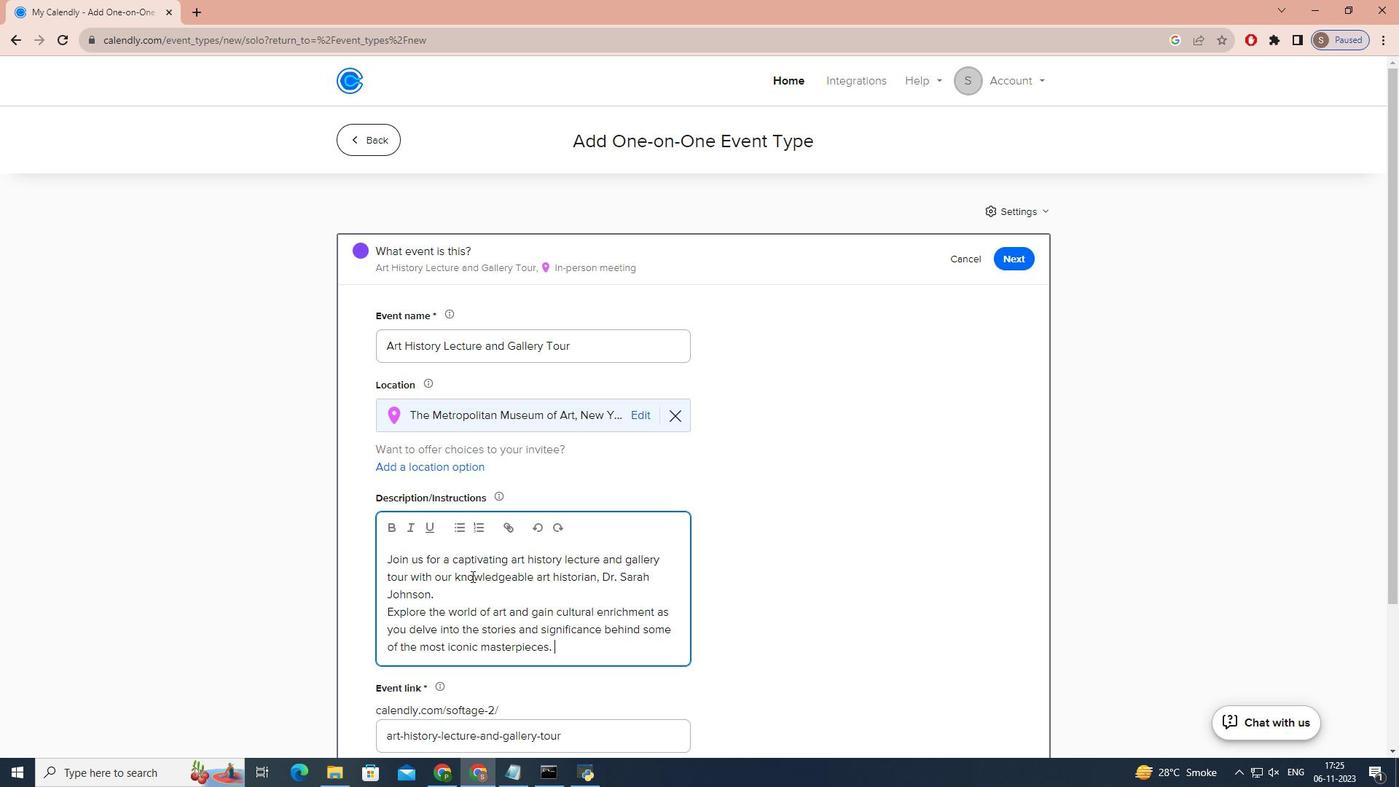 
Action: Mouse moved to (721, 627)
Screenshot: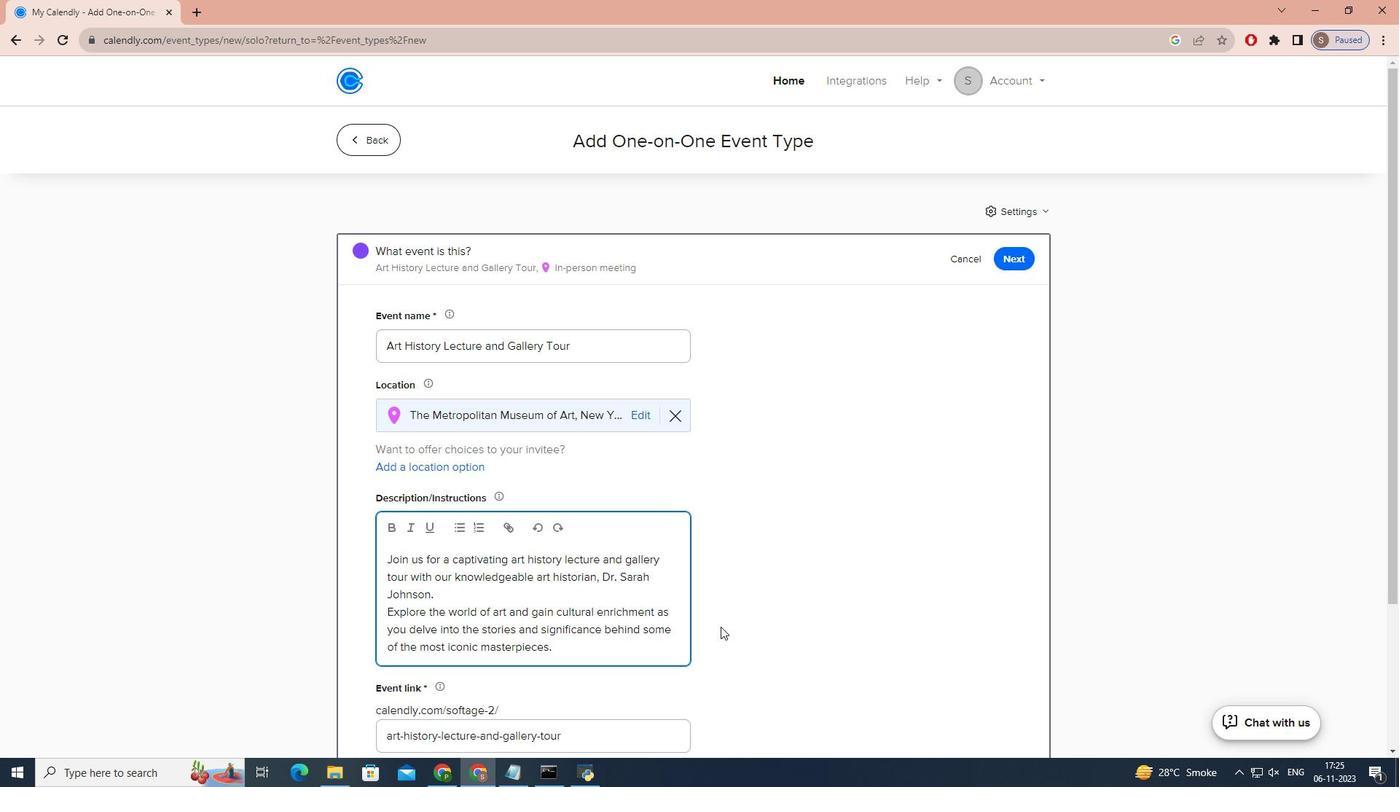 
Action: Mouse scrolled (721, 626) with delta (0, 0)
Screenshot: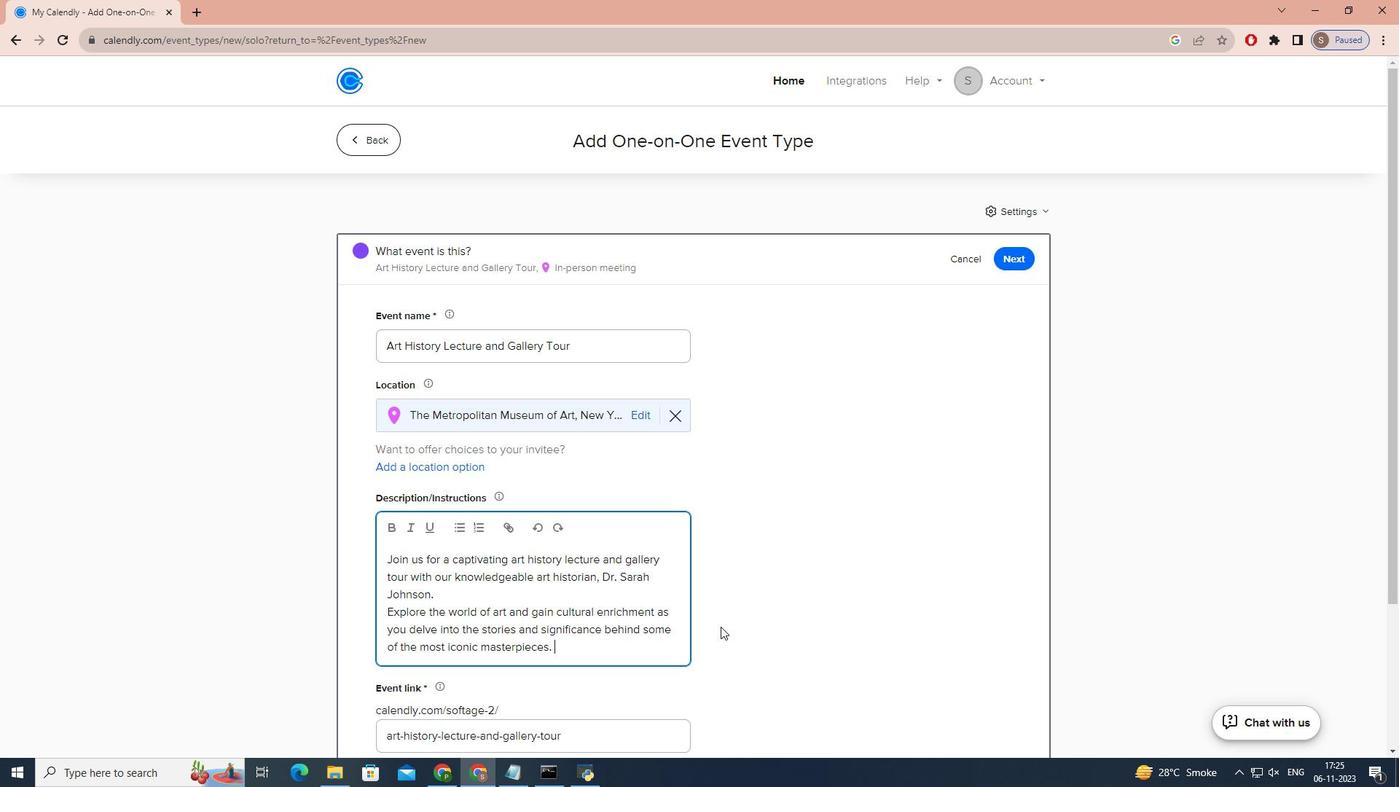 
Action: Mouse scrolled (721, 626) with delta (0, 0)
Screenshot: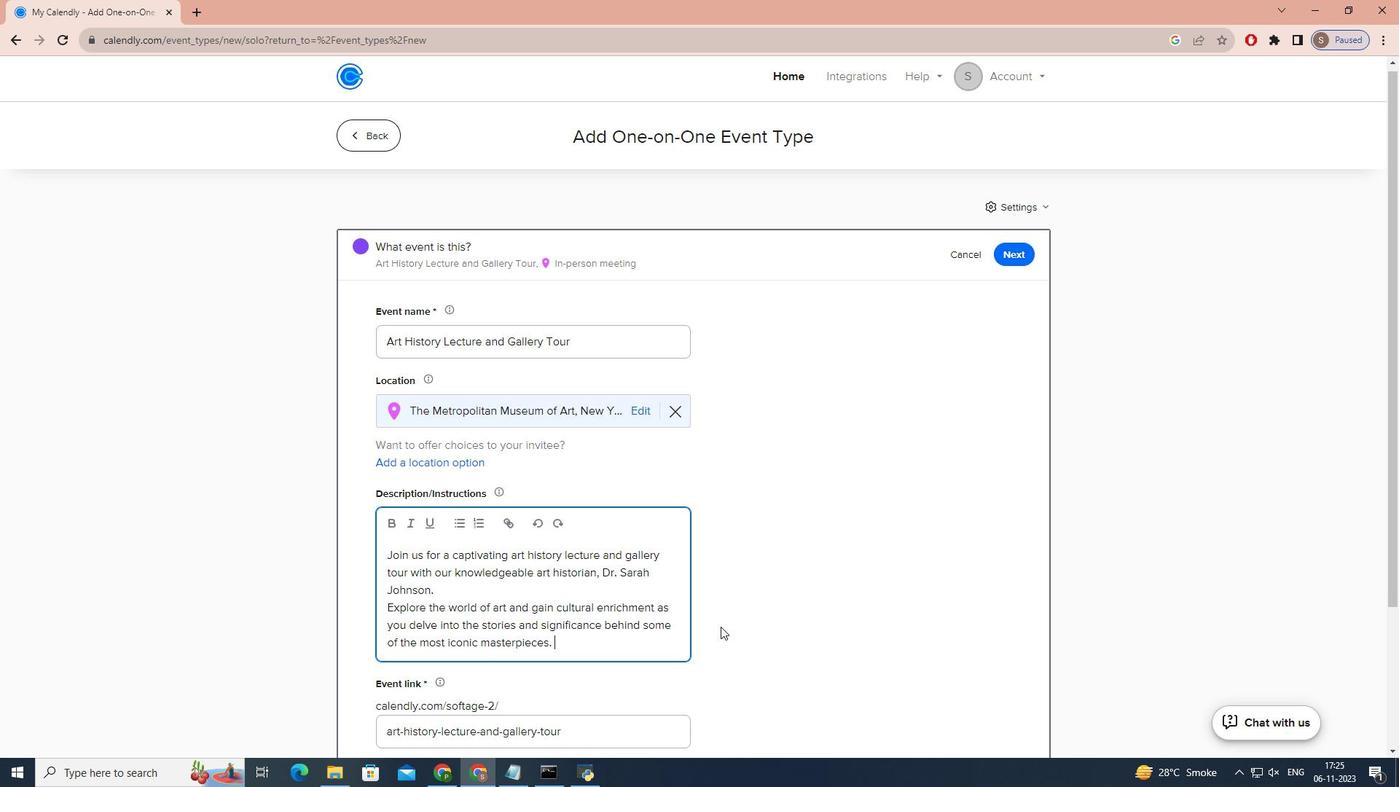 
Action: Mouse scrolled (721, 626) with delta (0, 0)
Screenshot: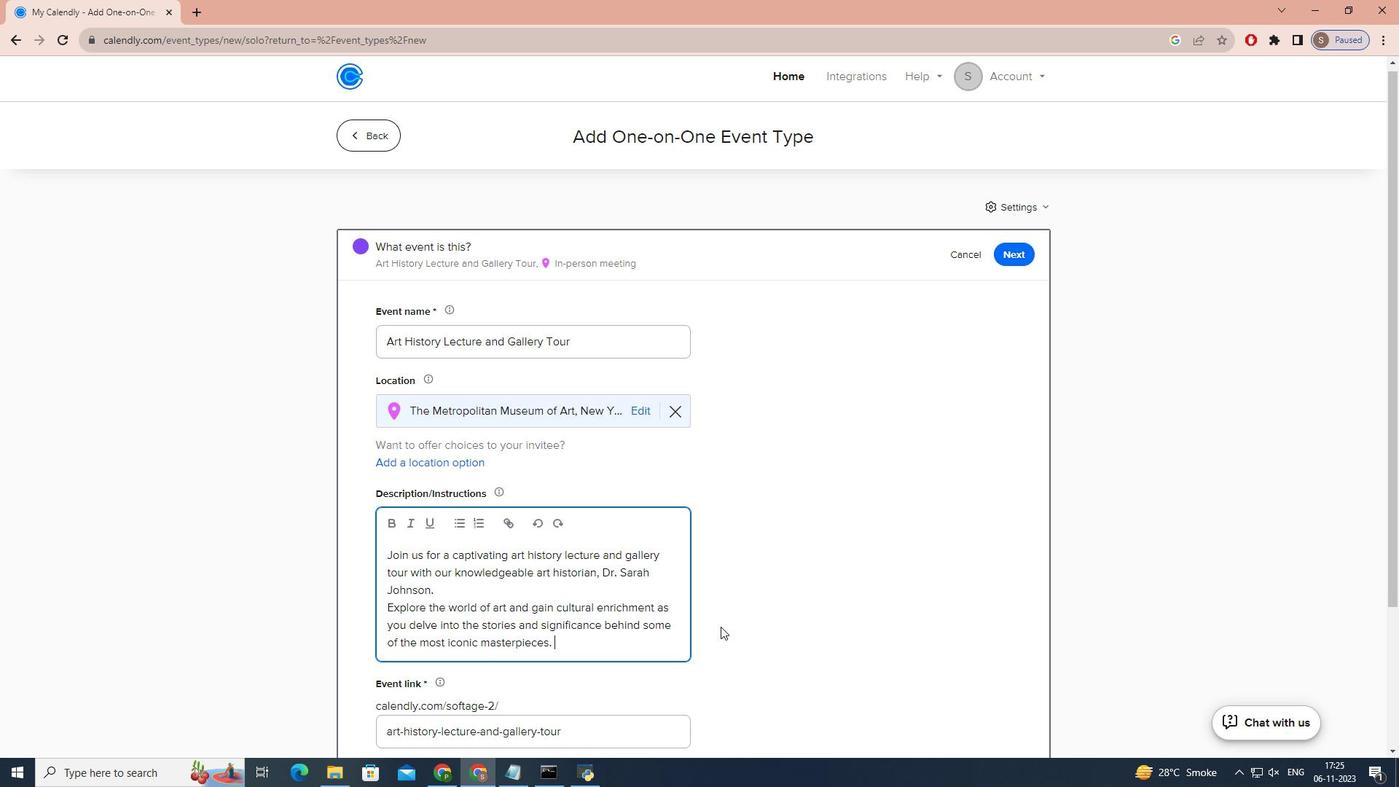 
Action: Mouse scrolled (721, 626) with delta (0, 0)
Screenshot: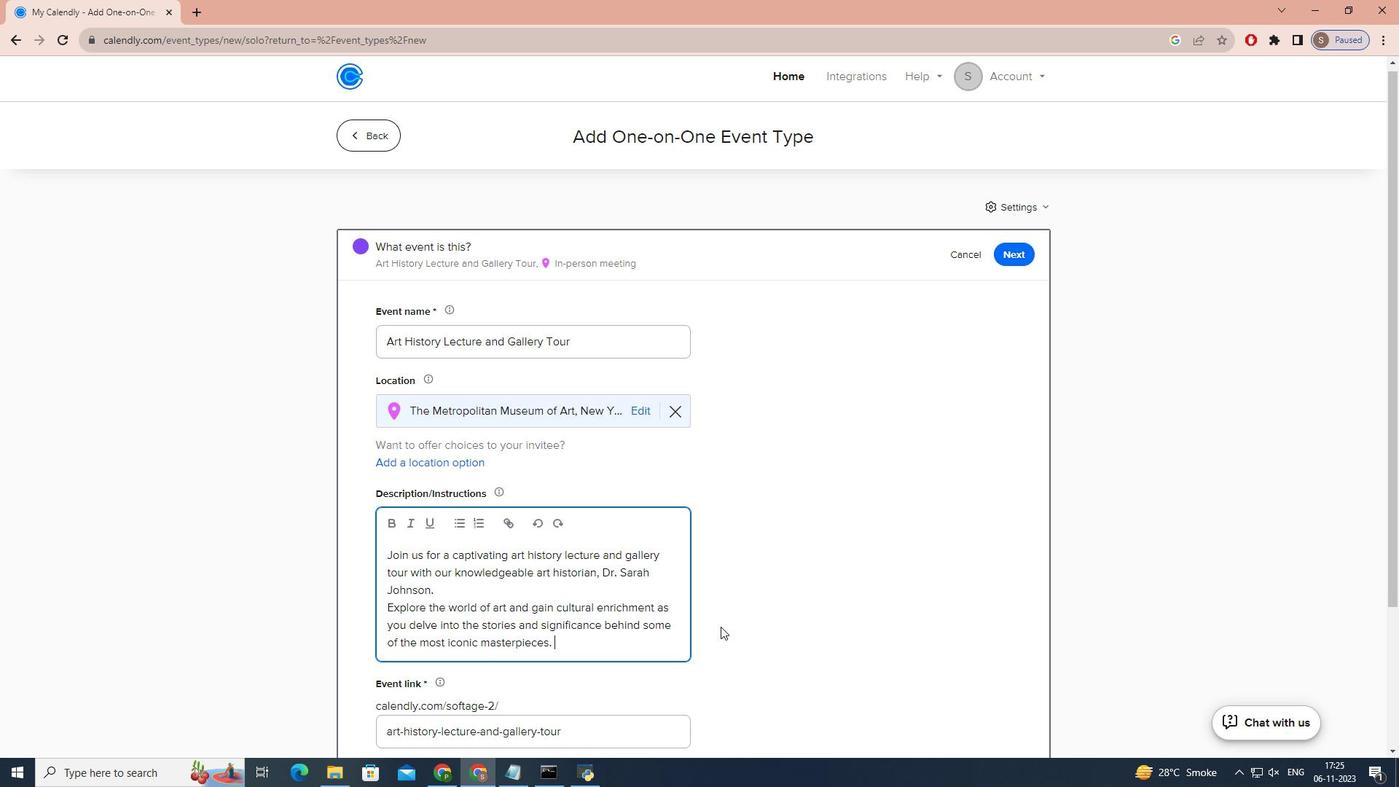 
Action: Mouse scrolled (721, 626) with delta (0, 0)
Screenshot: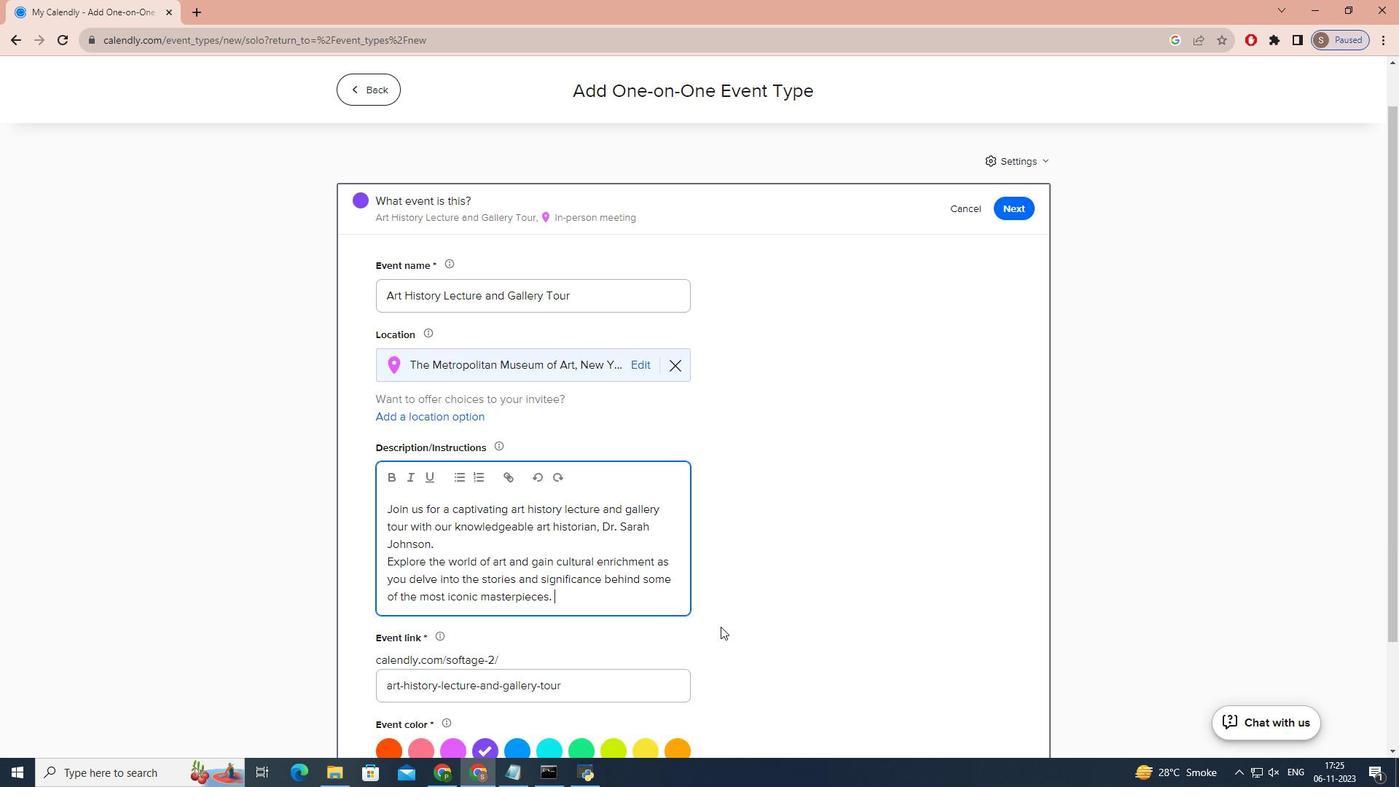 
Action: Mouse scrolled (721, 626) with delta (0, 0)
Screenshot: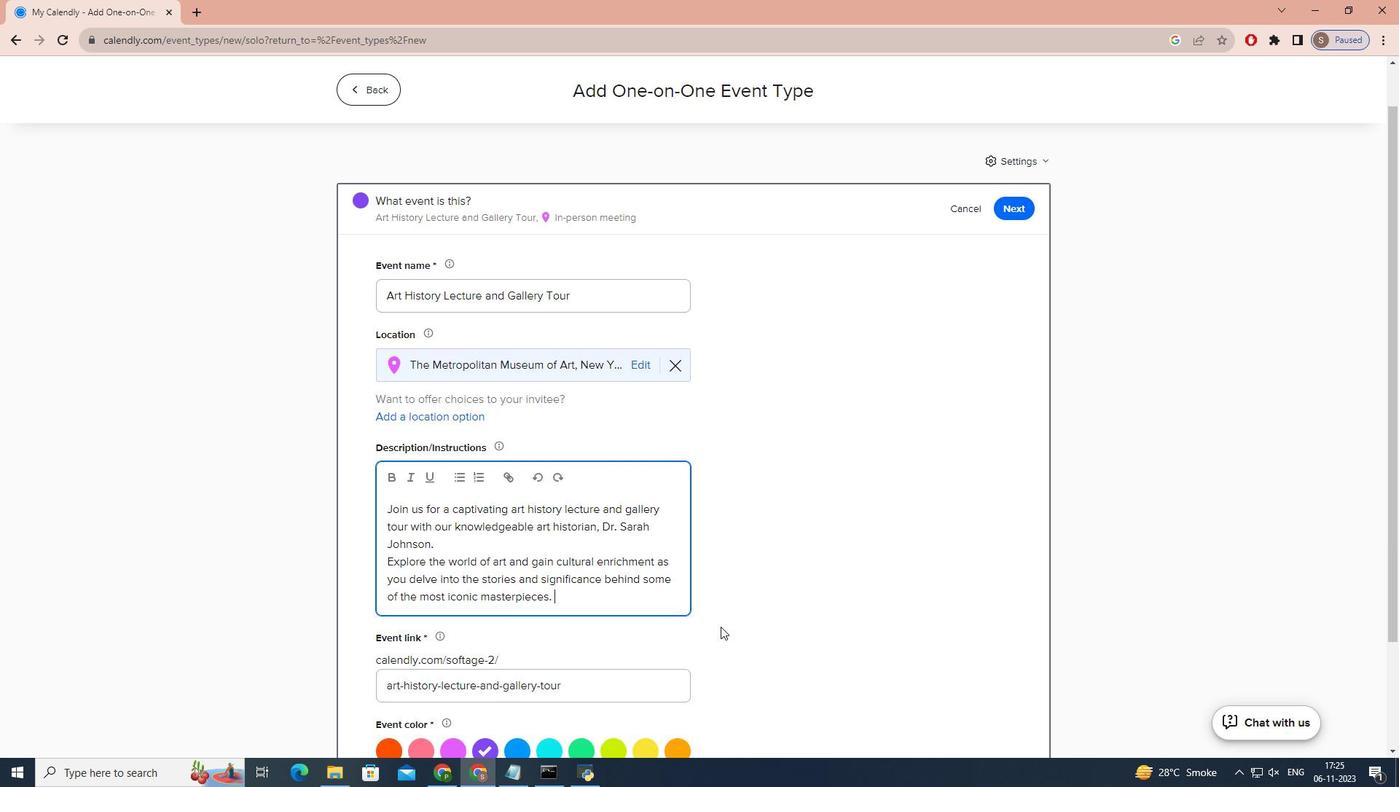 
Action: Mouse scrolled (721, 626) with delta (0, 0)
Screenshot: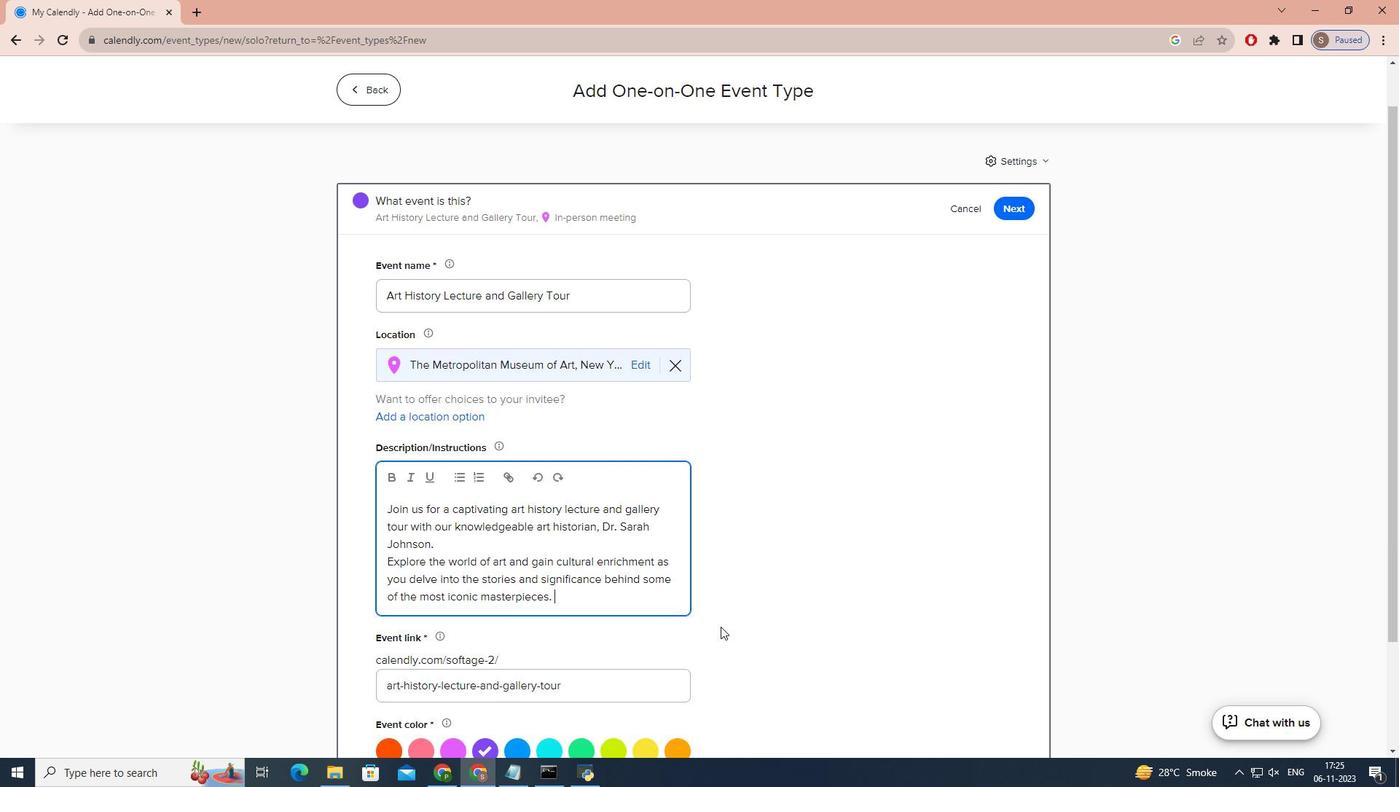 
Action: Mouse scrolled (721, 626) with delta (0, 0)
Screenshot: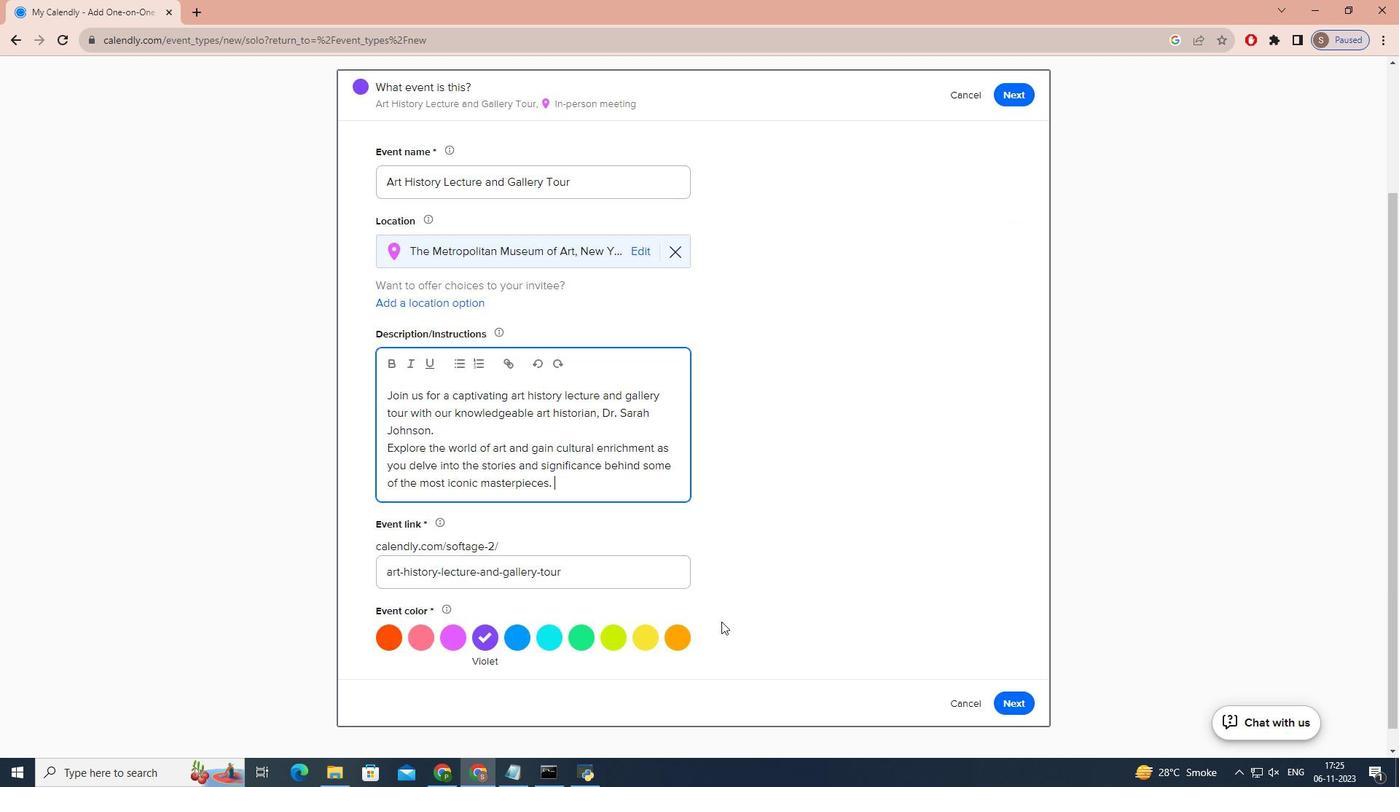 
Action: Mouse moved to (1006, 685)
Screenshot: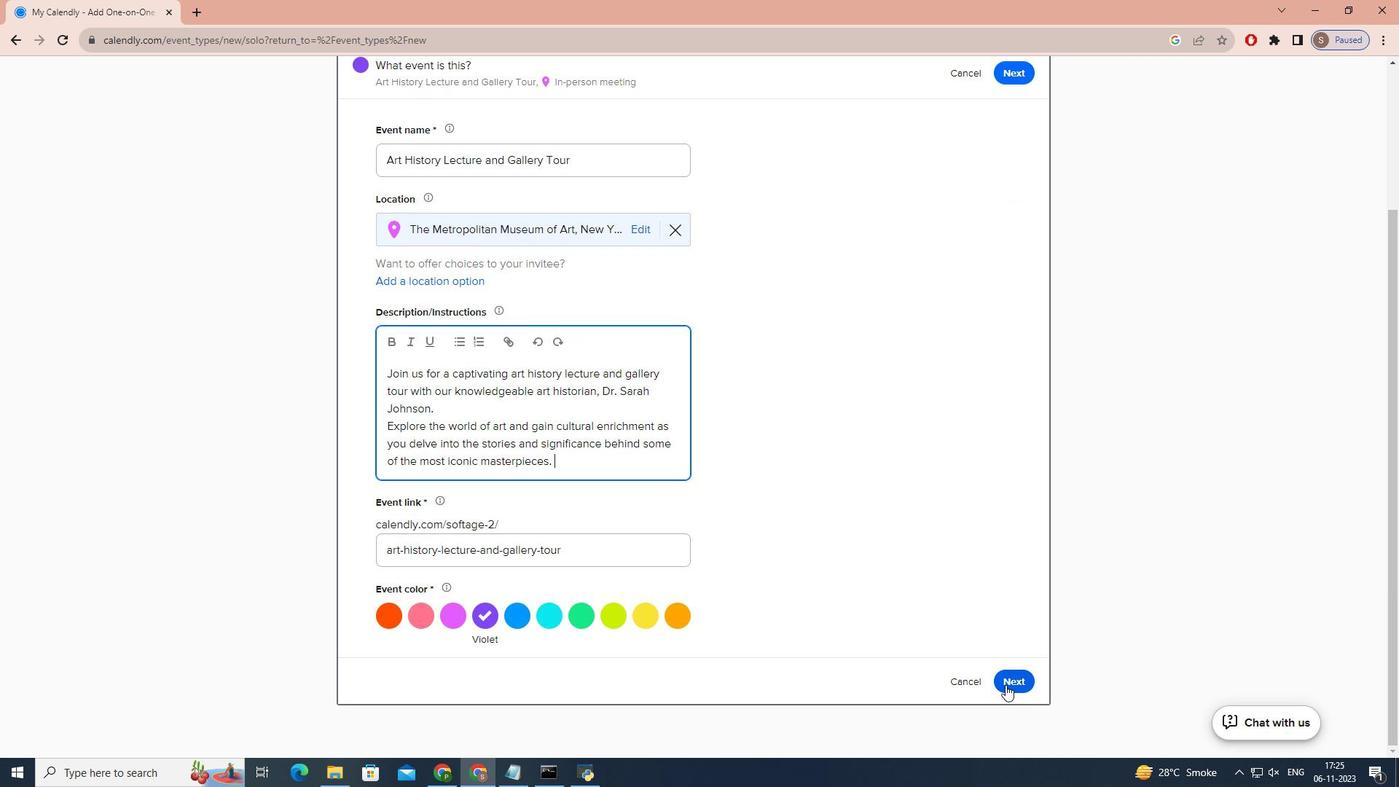 
Action: Mouse pressed left at (1006, 685)
Screenshot: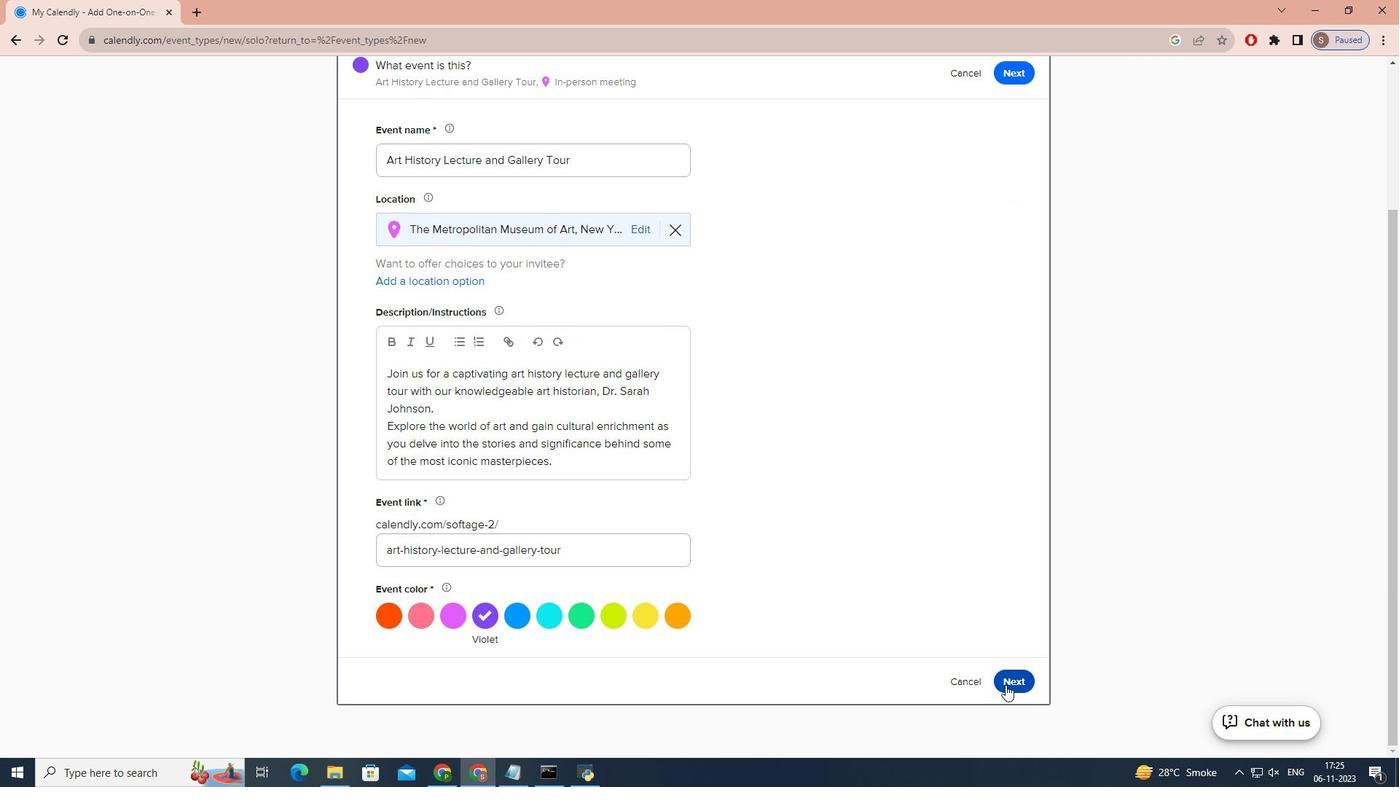 
Action: Mouse moved to (562, 433)
Screenshot: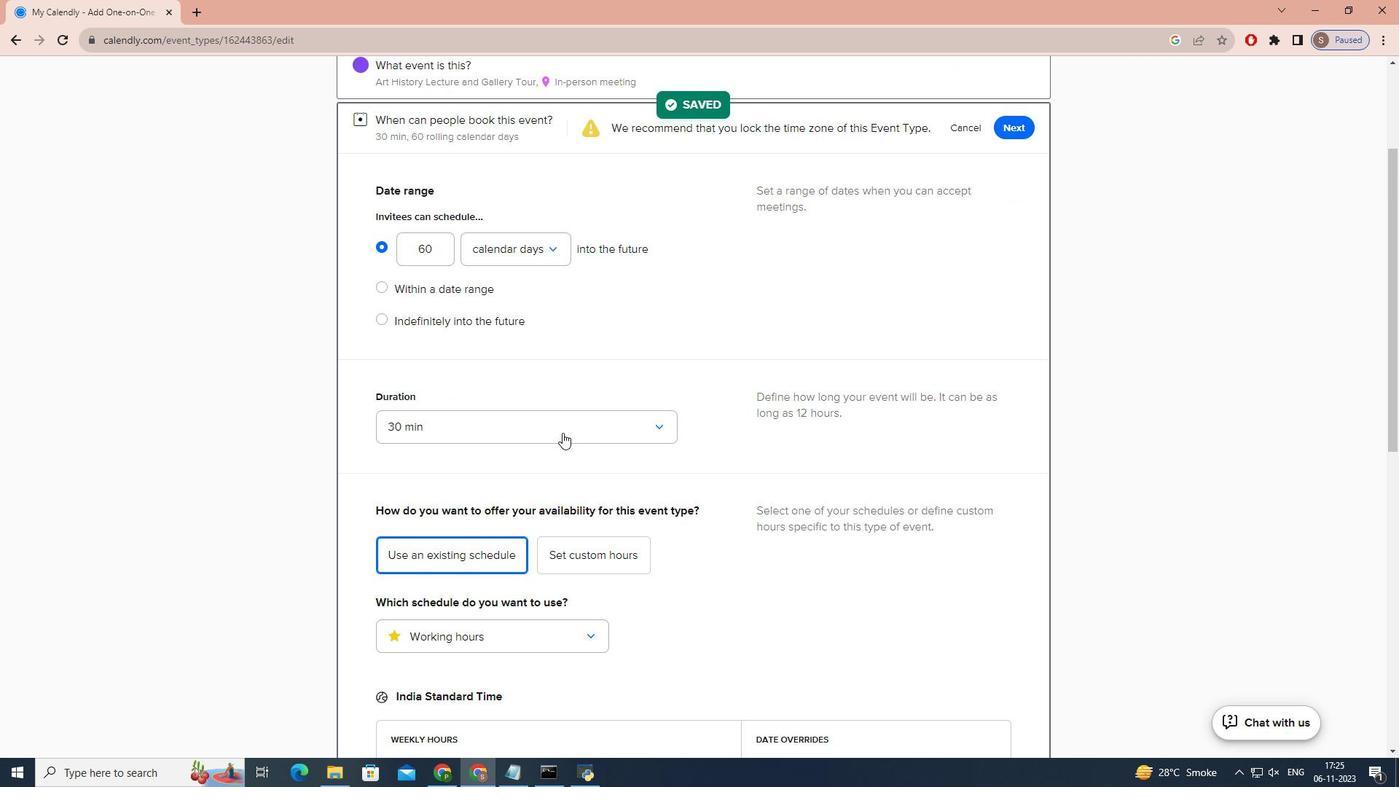 
Action: Mouse pressed left at (562, 433)
Screenshot: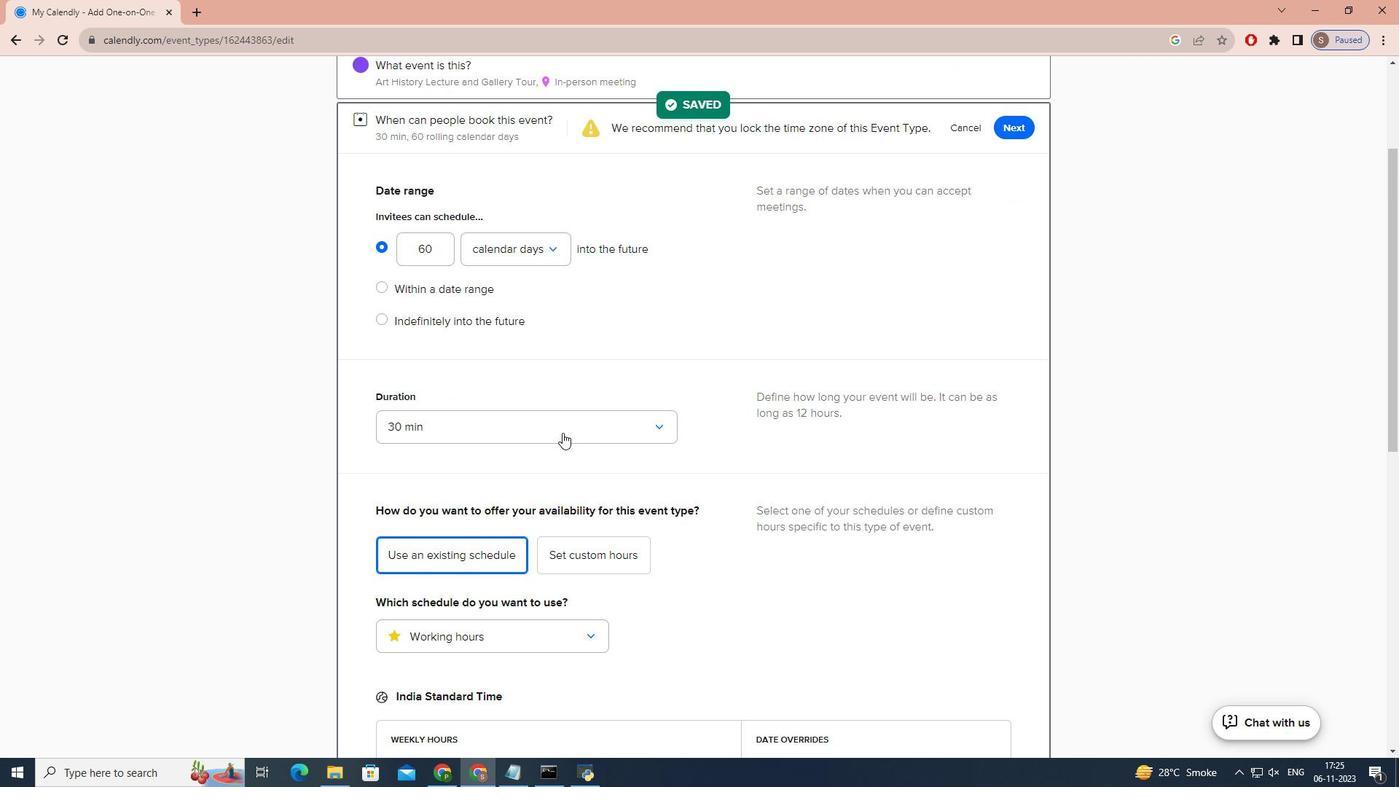 
Action: Mouse moved to (554, 584)
Screenshot: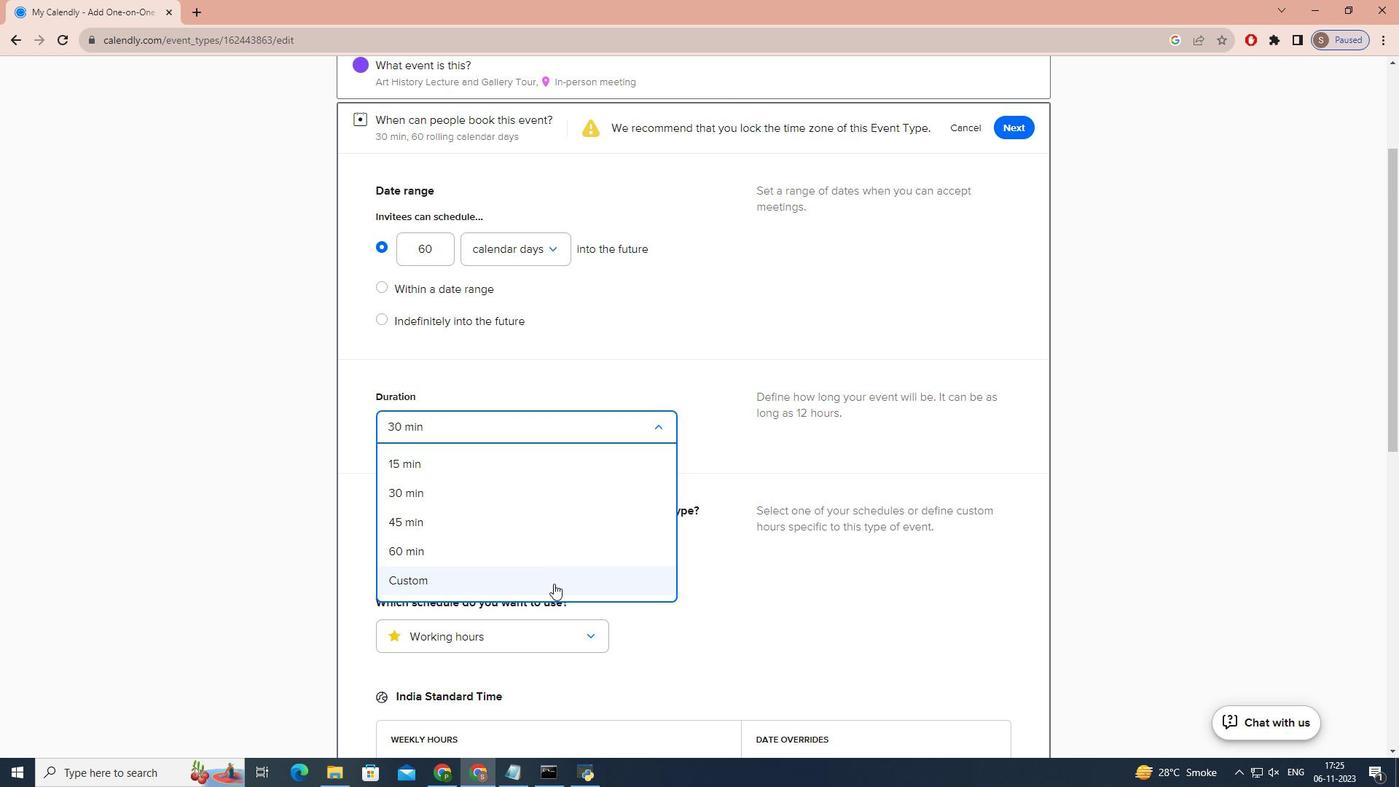 
Action: Mouse pressed left at (554, 584)
Screenshot: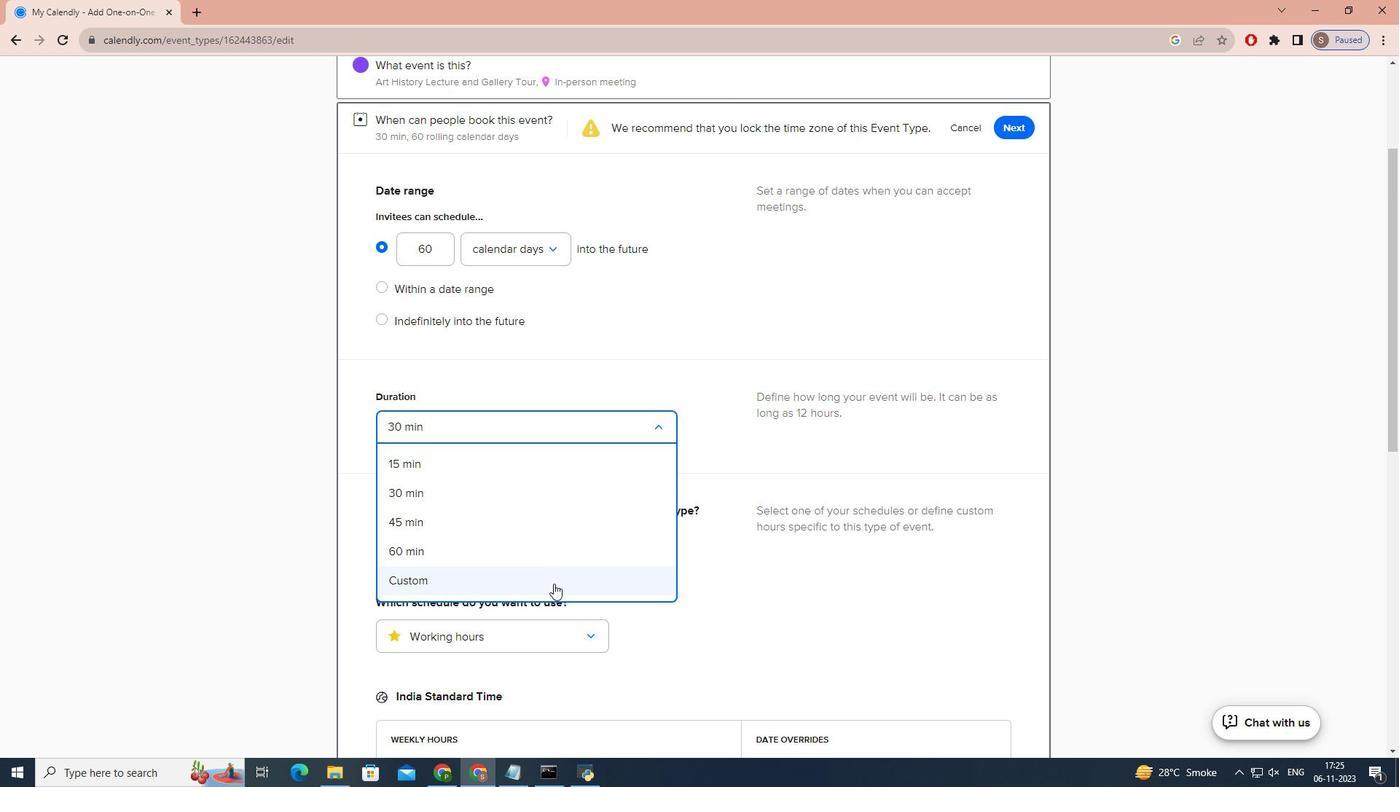 
Action: Mouse moved to (534, 448)
Screenshot: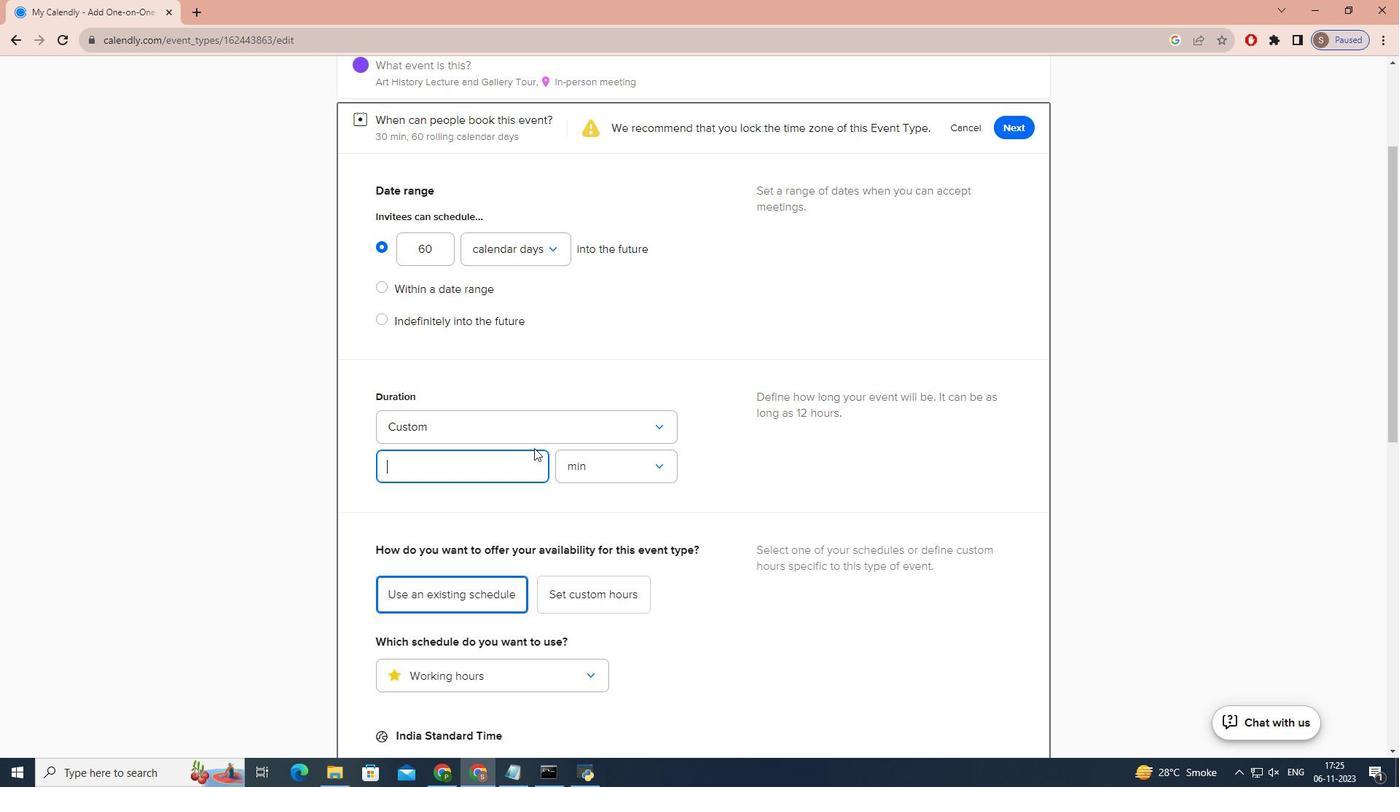 
Action: Key pressed 90
Screenshot: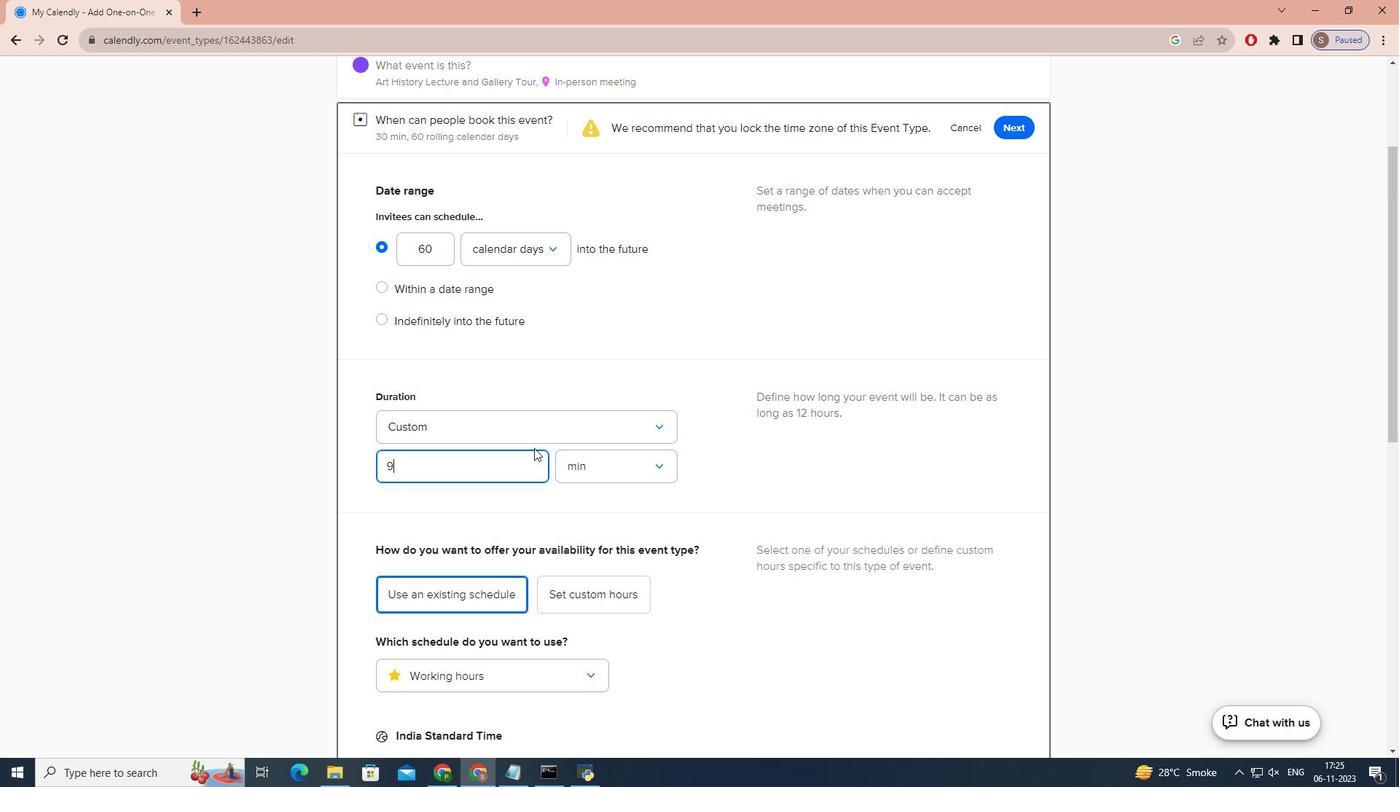 
Action: Mouse moved to (605, 468)
Screenshot: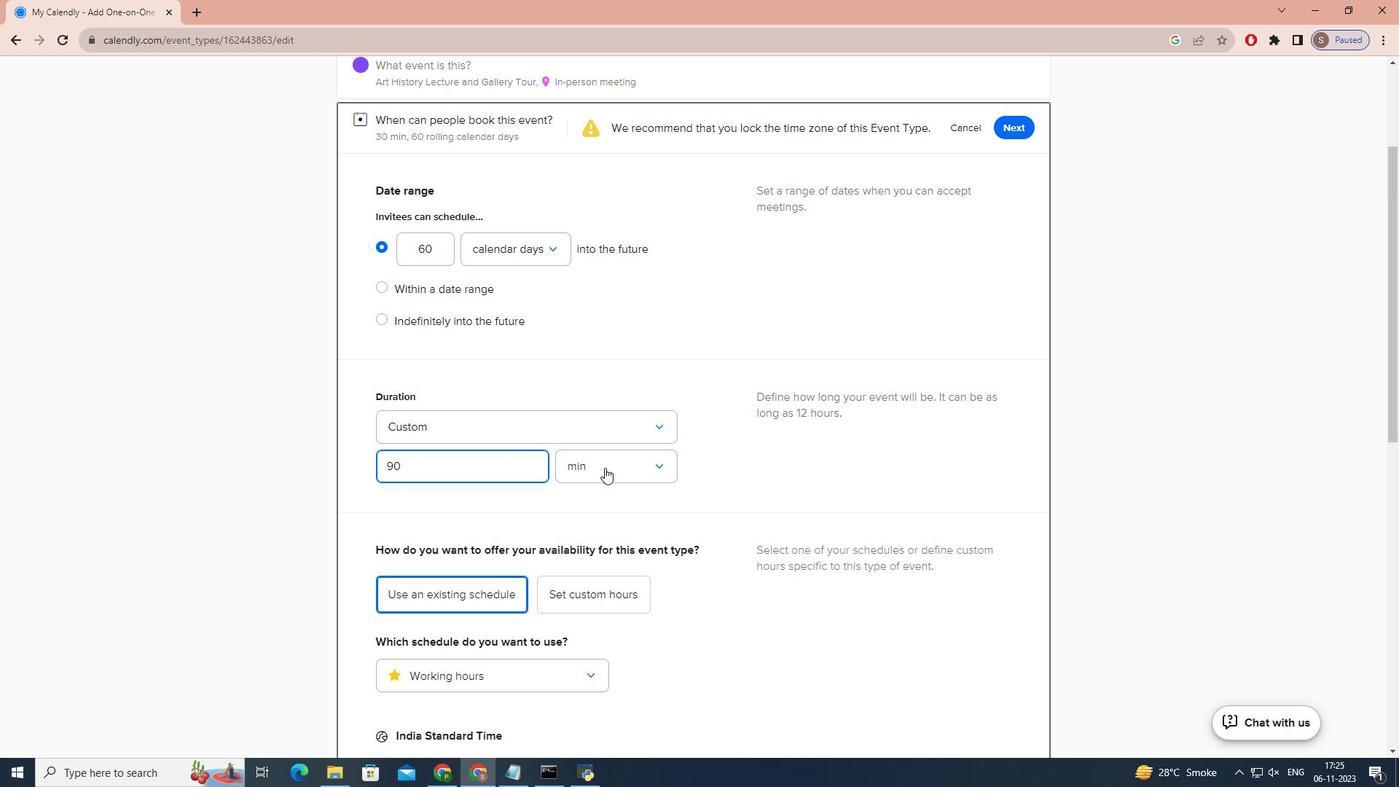 
Action: Mouse scrolled (605, 468) with delta (0, 0)
Screenshot: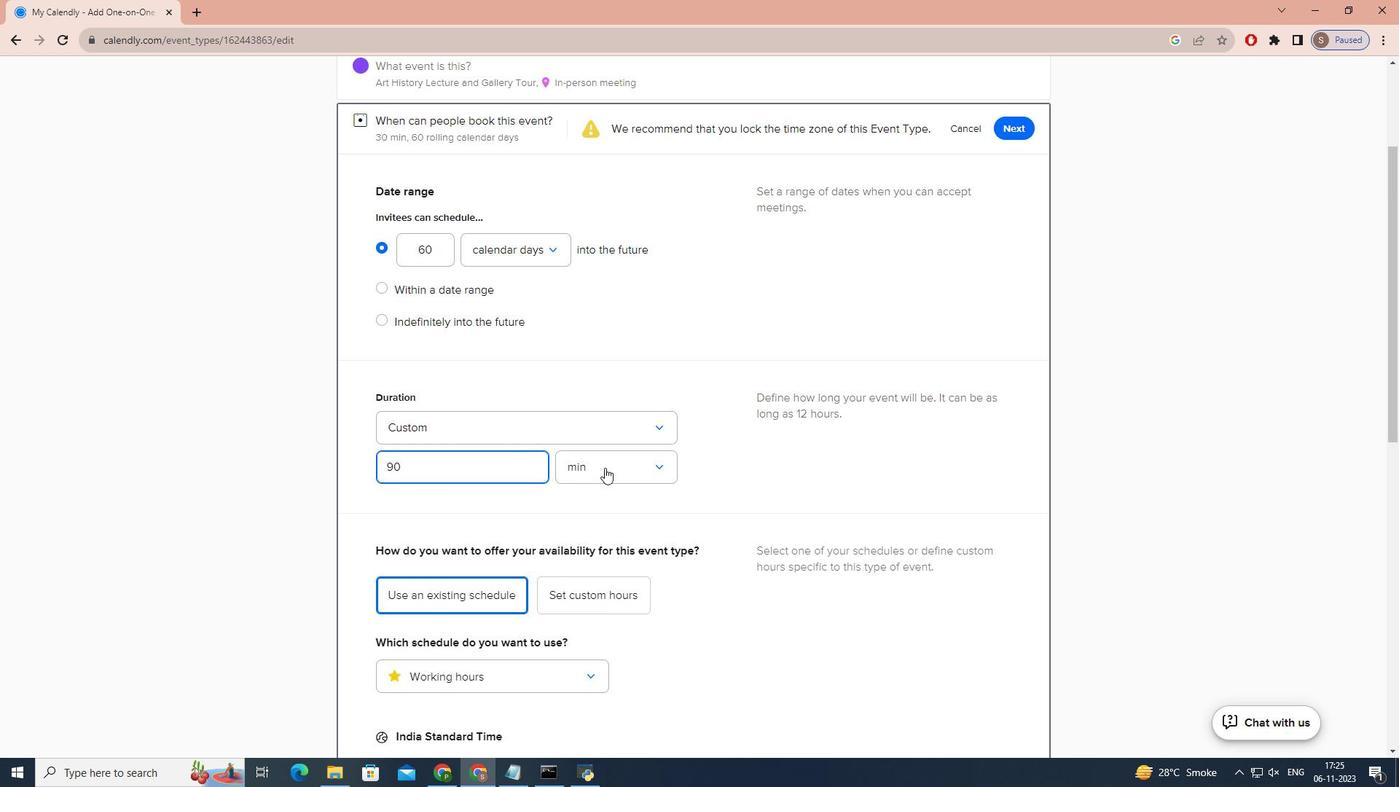 
Action: Mouse scrolled (605, 468) with delta (0, 0)
Screenshot: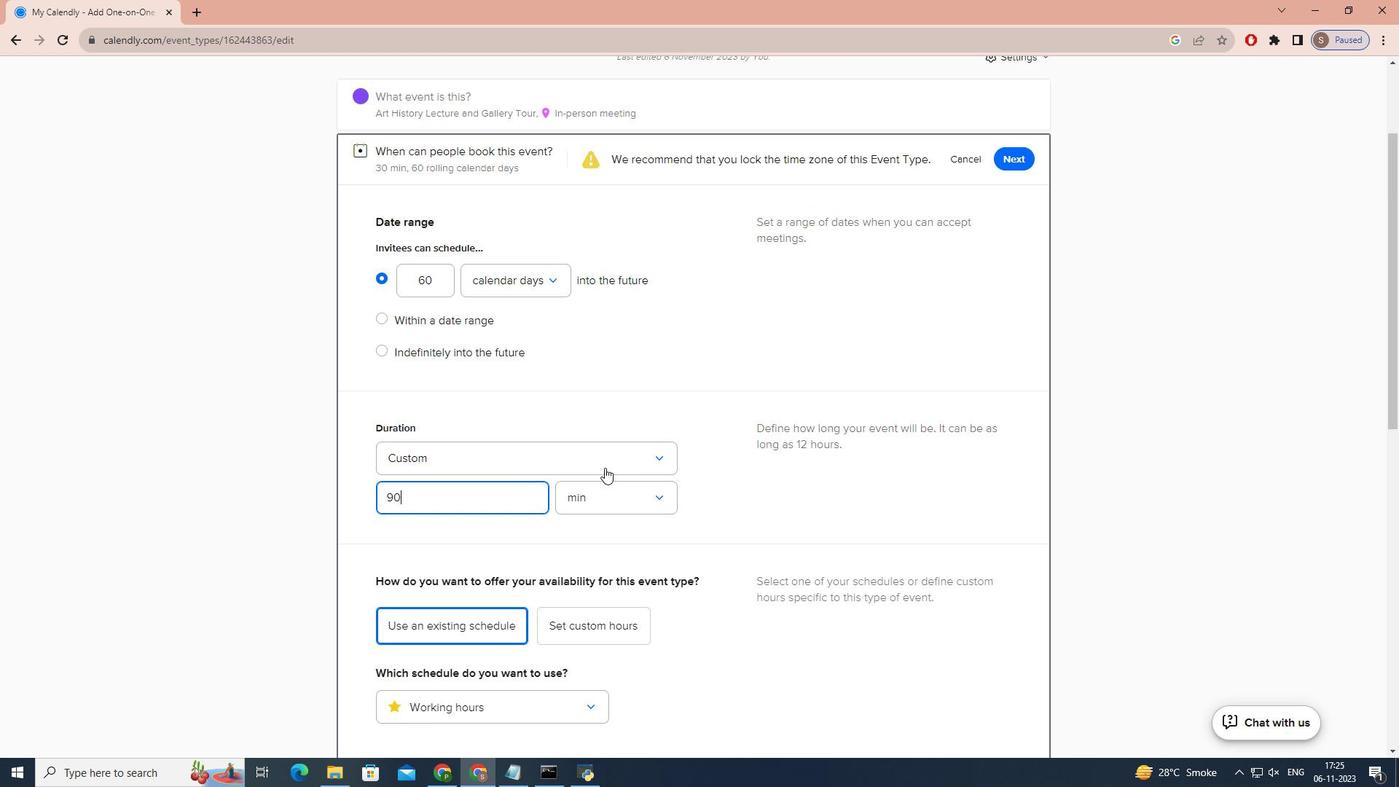 
Action: Mouse scrolled (605, 468) with delta (0, 0)
Screenshot: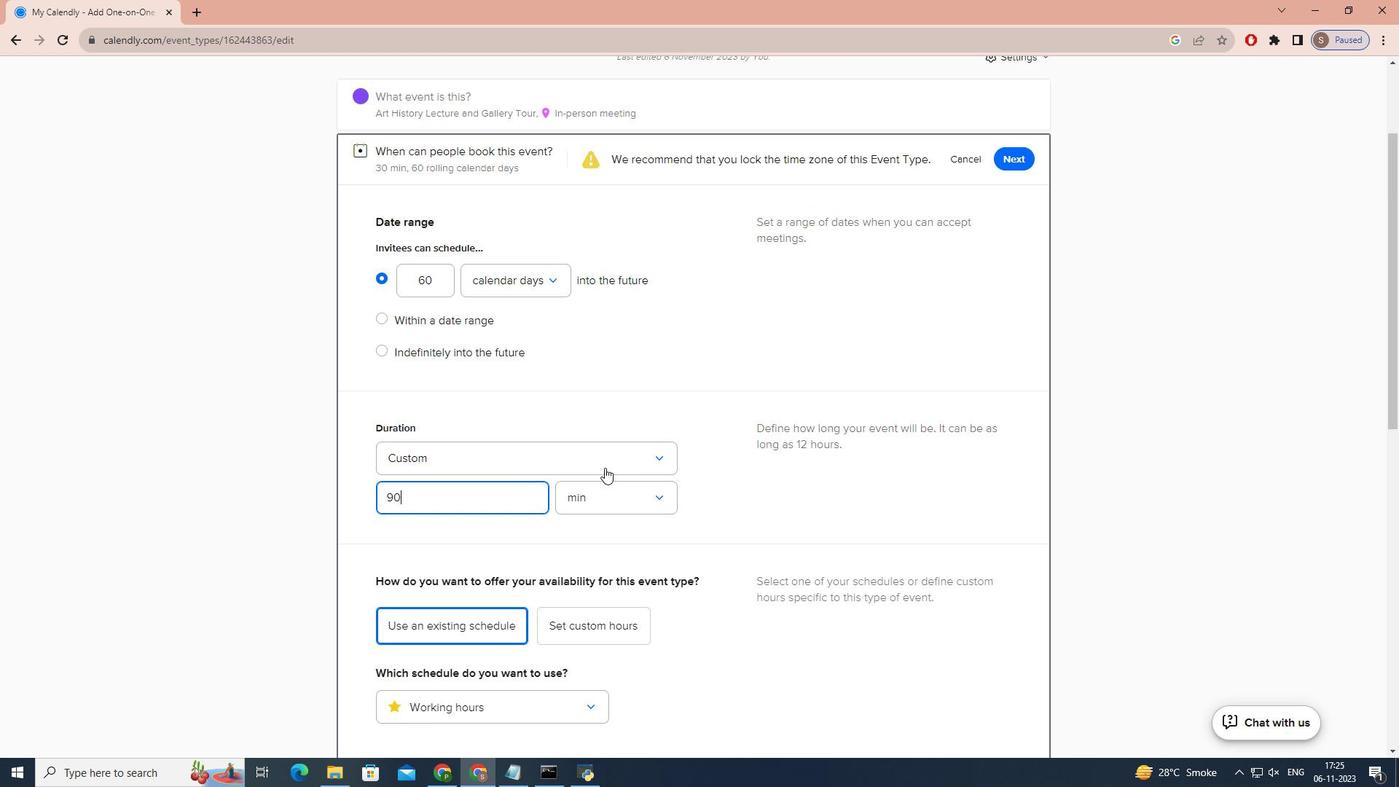 
Action: Mouse scrolled (605, 468) with delta (0, 0)
Screenshot: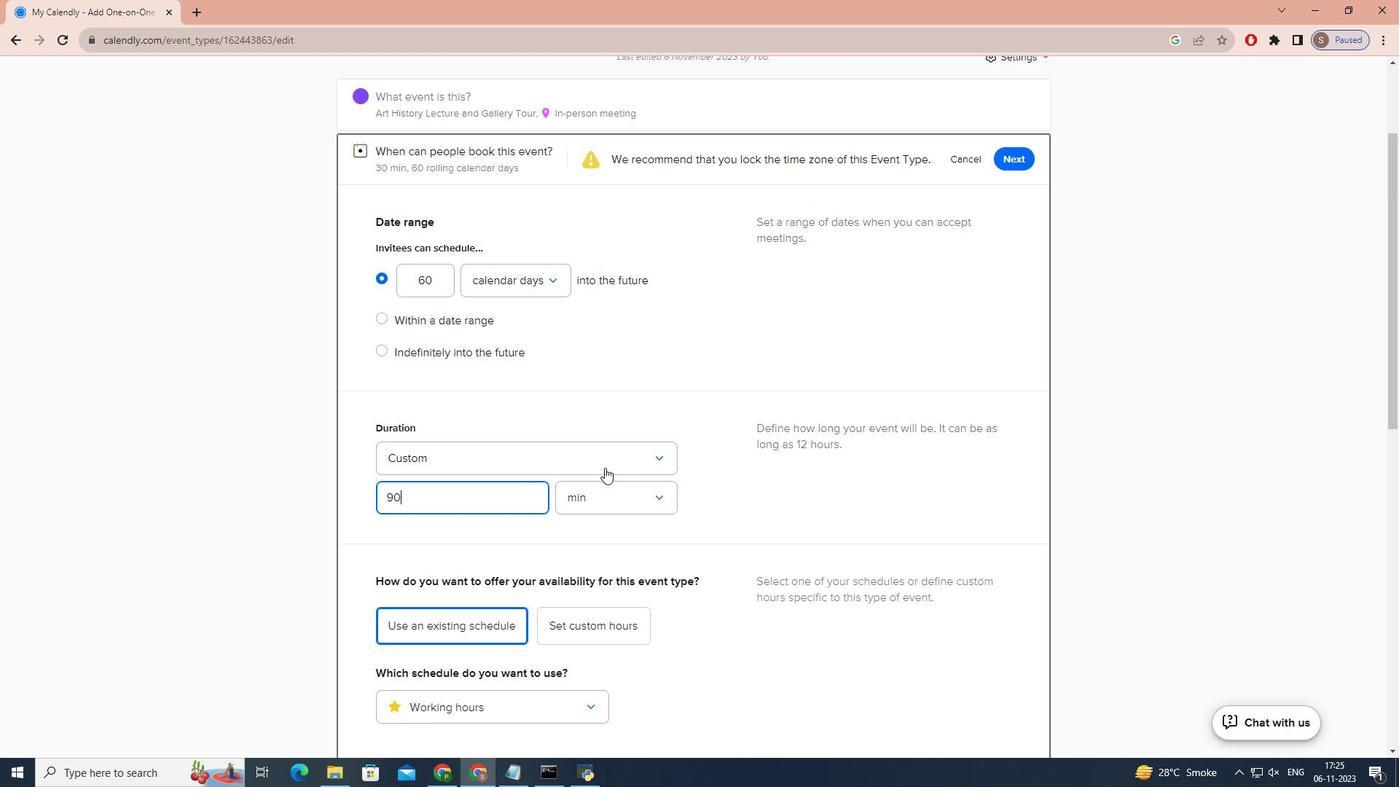 
Action: Mouse scrolled (605, 468) with delta (0, 0)
Screenshot: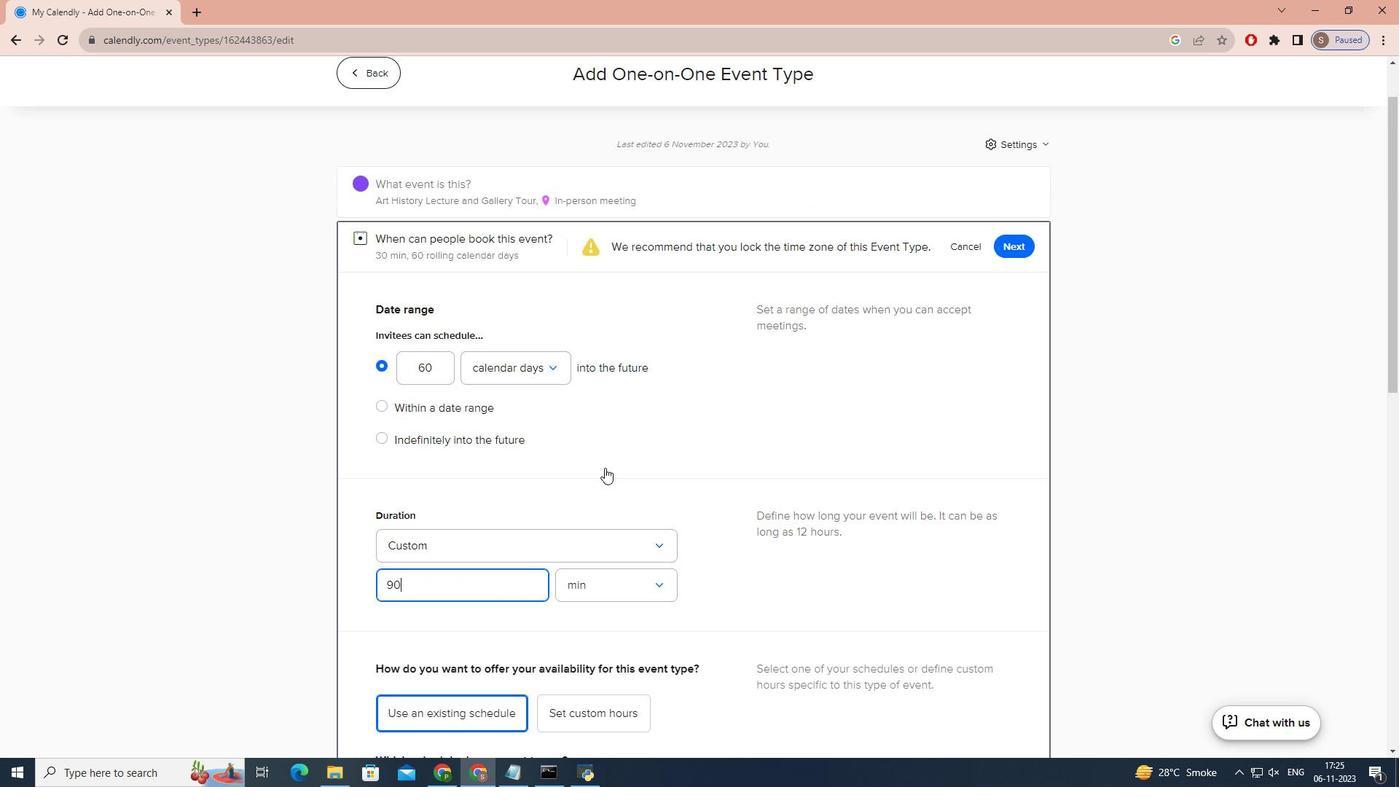
Action: Mouse moved to (1015, 309)
Screenshot: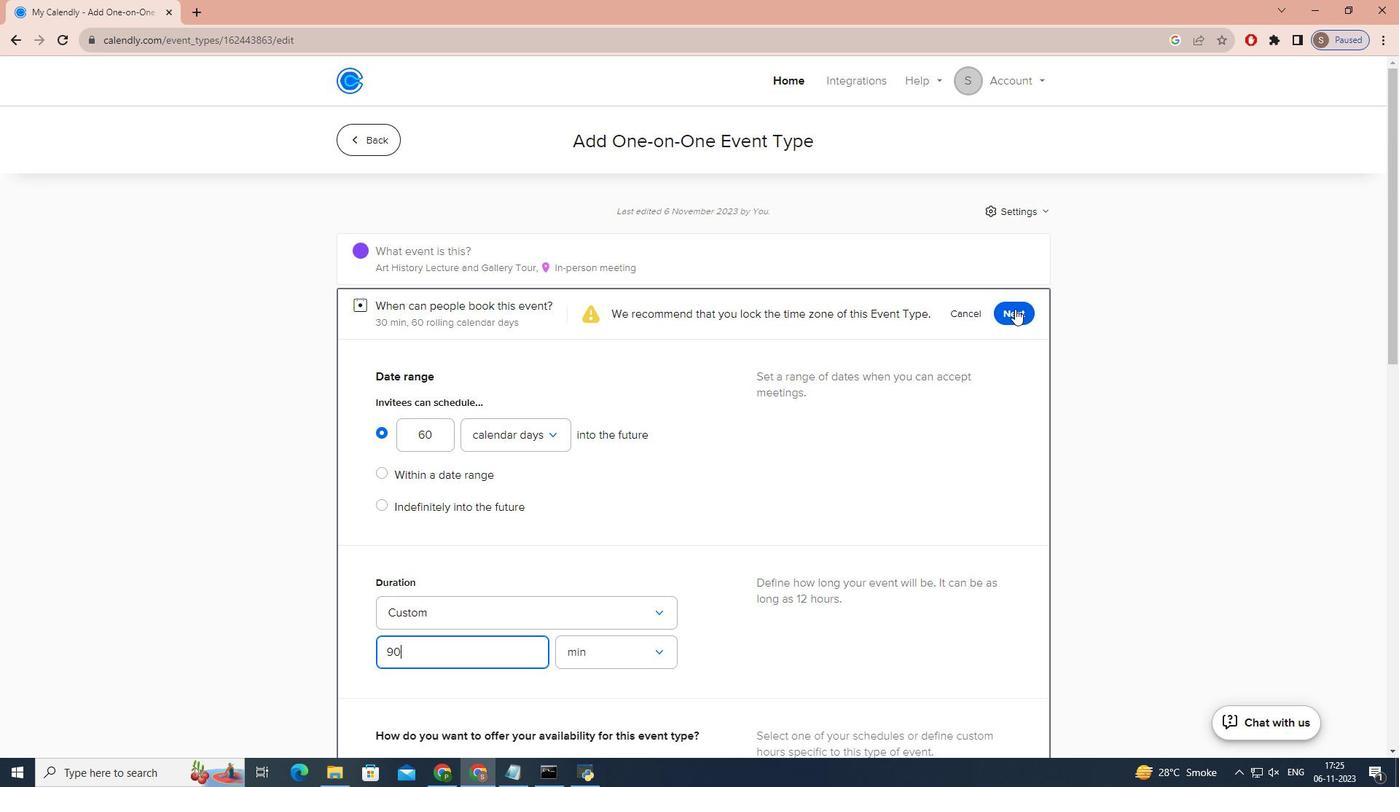 
Action: Mouse pressed left at (1015, 309)
Screenshot: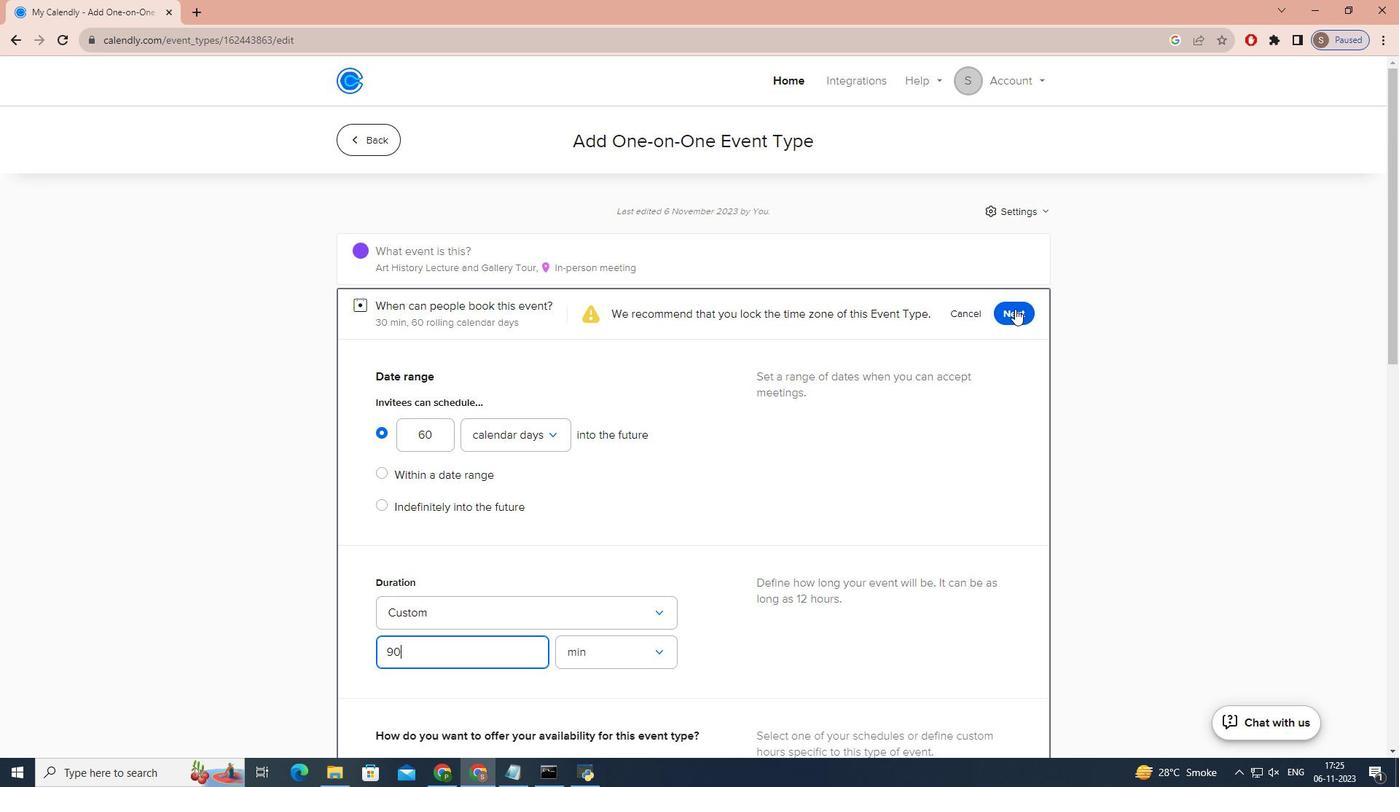 
